 Task: Look for space in Loanda, Brazil from 1st July, 2023 to 3rd July, 2023 for 1 adult in price range Rs.5000 to Rs.15000. Place can be private room with 1  bedroom having 1 bed and 1 bathroom. Property type can be house, flat, guest house, hotel. Amenities needed are: wifi. Booking option can be shelf check-in. Required host language is Spanish.
Action: Mouse moved to (493, 113)
Screenshot: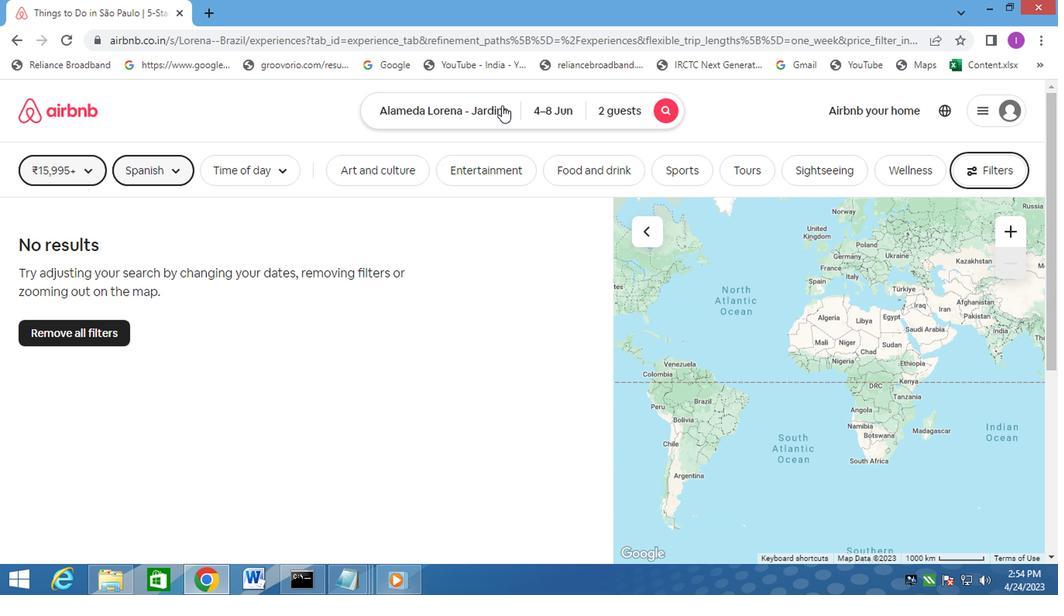 
Action: Mouse pressed left at (493, 113)
Screenshot: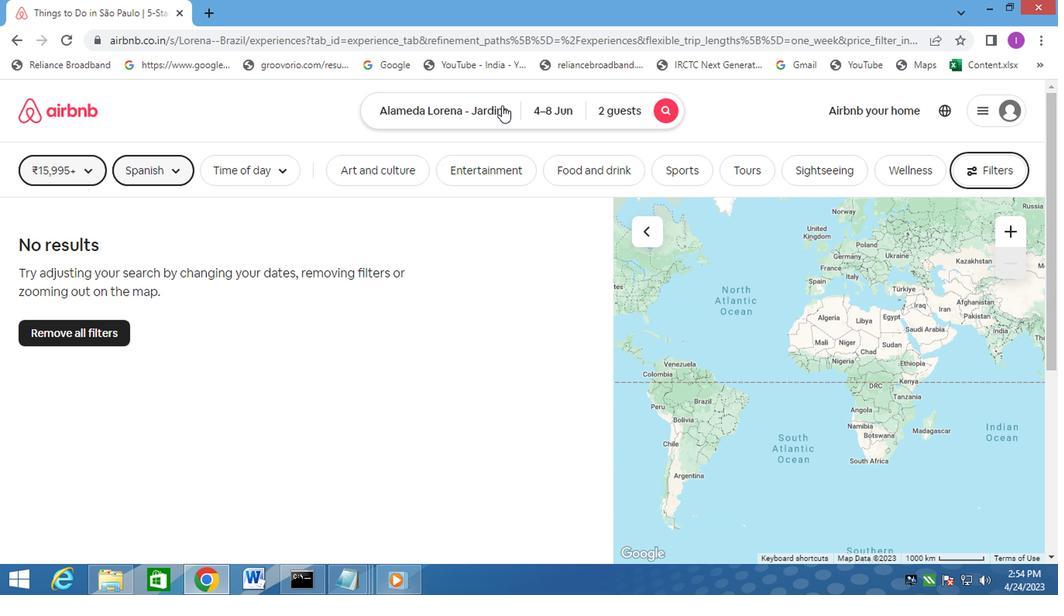 
Action: Mouse moved to (418, 166)
Screenshot: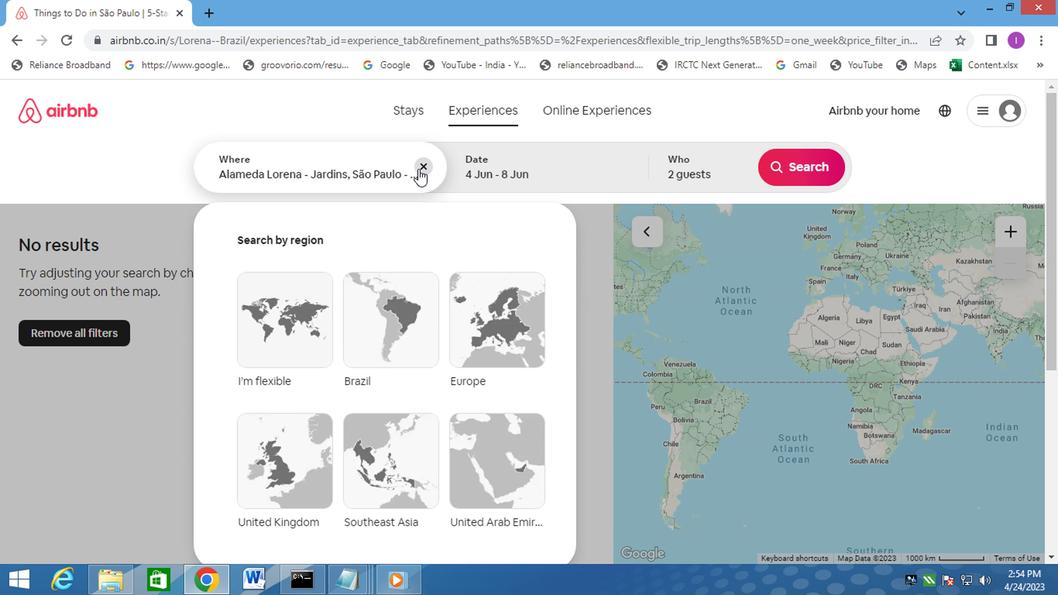 
Action: Mouse pressed left at (418, 166)
Screenshot: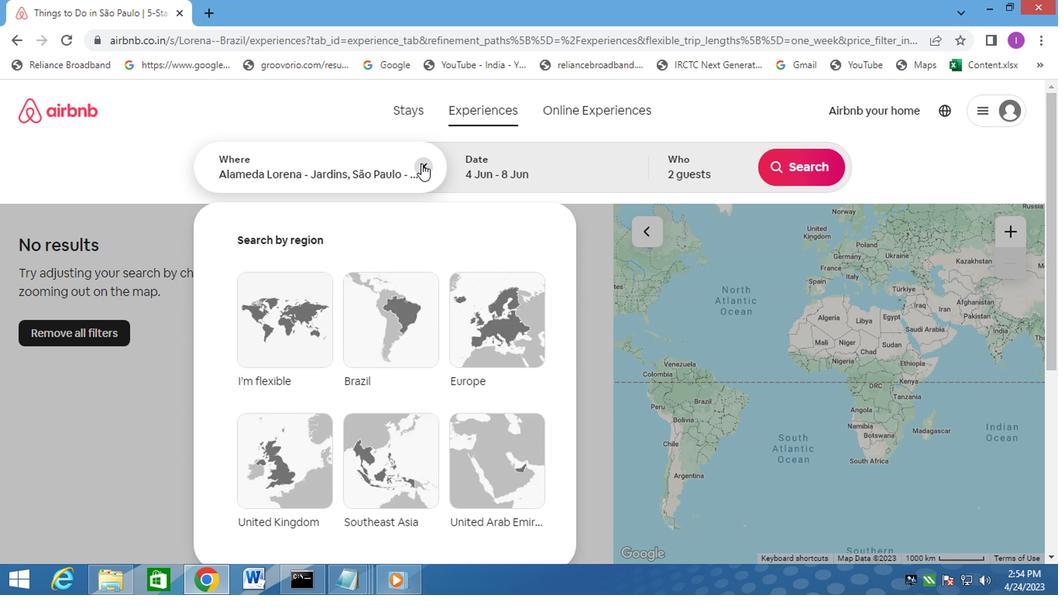 
Action: Mouse moved to (507, 134)
Screenshot: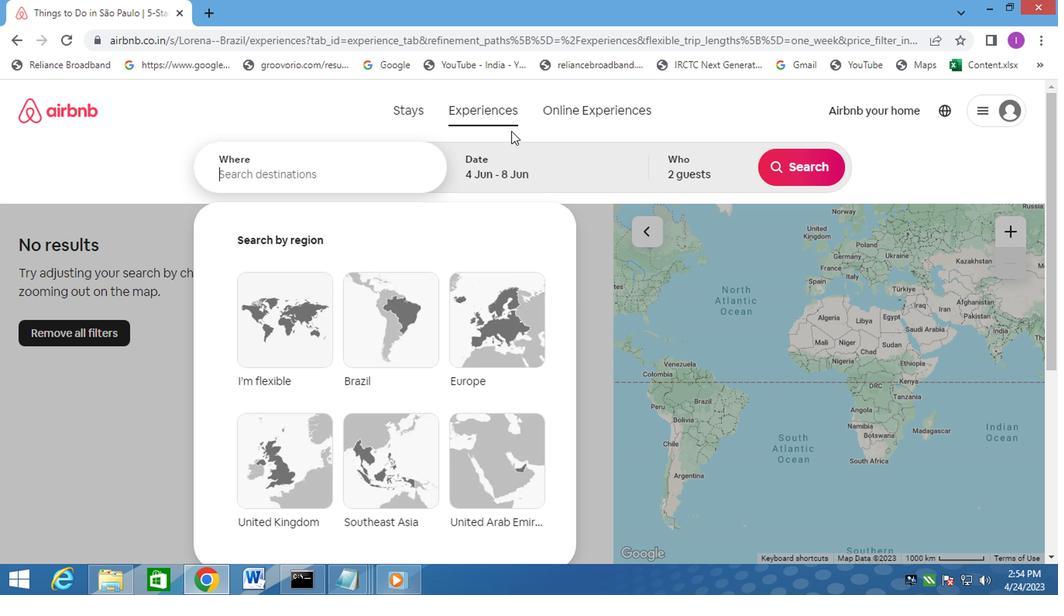 
Action: Key pressed <Key.shift>LOANDA
Screenshot: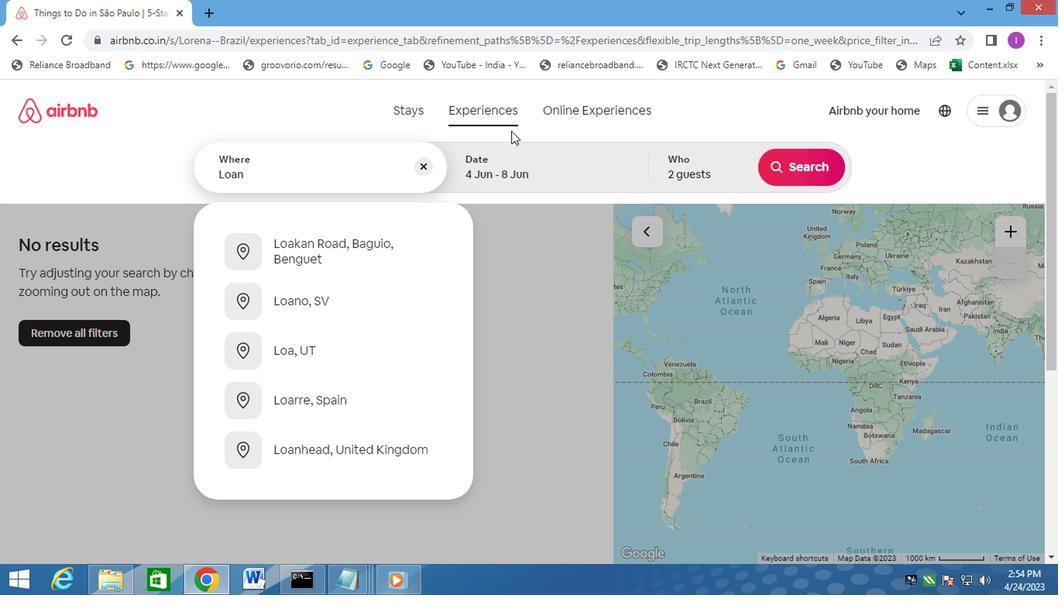 
Action: Mouse moved to (304, 174)
Screenshot: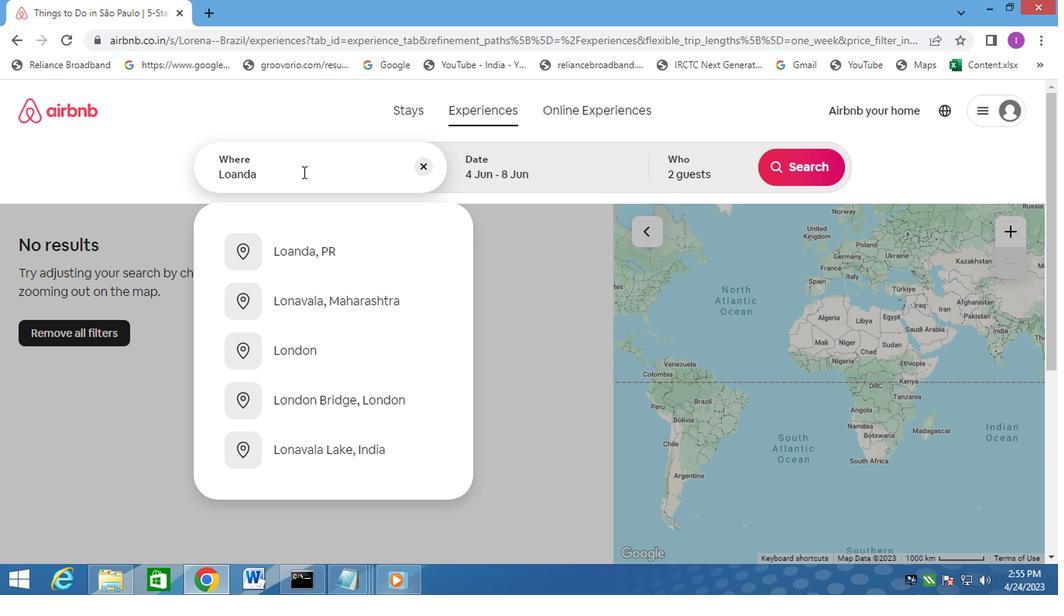 
Action: Key pressed ,BRAZIL
Screenshot: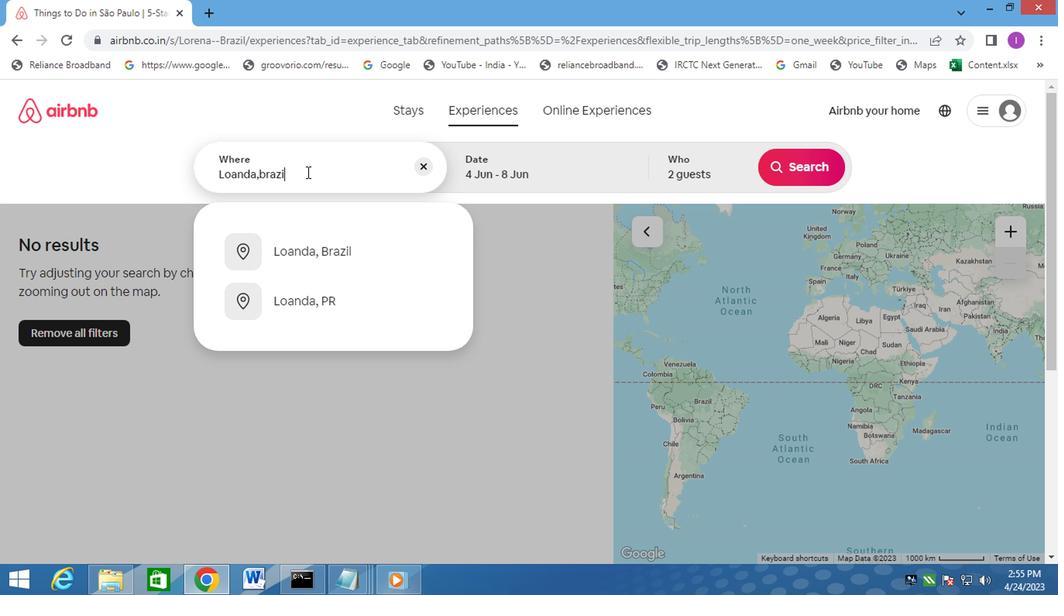 
Action: Mouse moved to (308, 254)
Screenshot: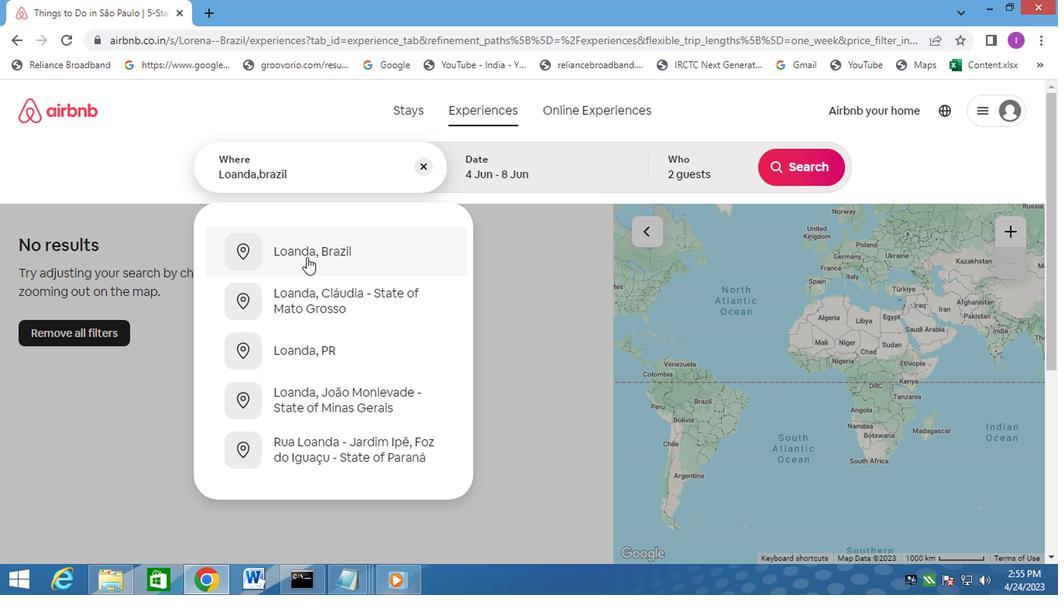 
Action: Mouse pressed left at (308, 254)
Screenshot: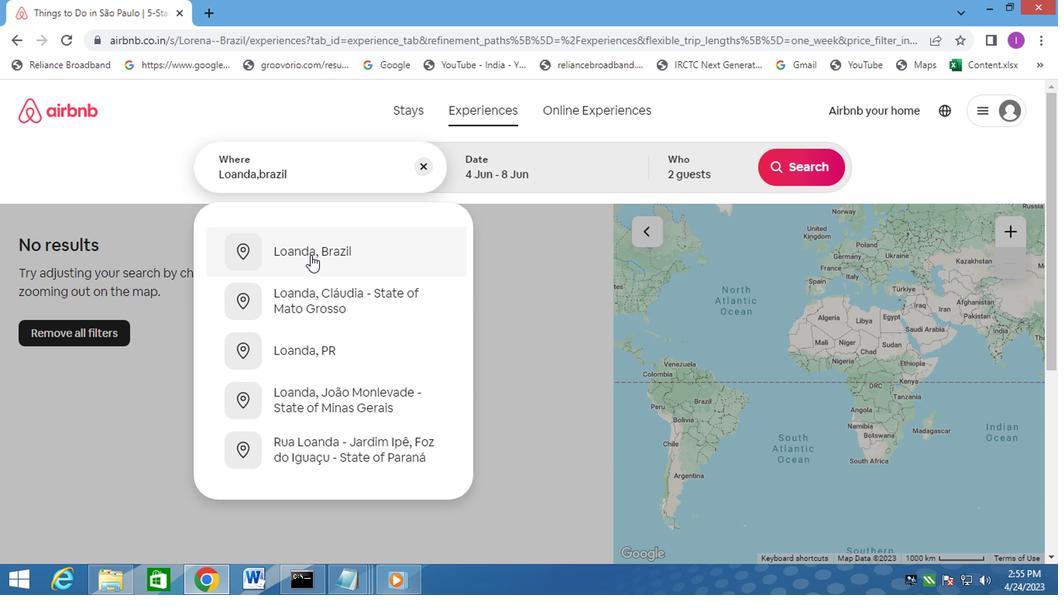 
Action: Mouse moved to (485, 164)
Screenshot: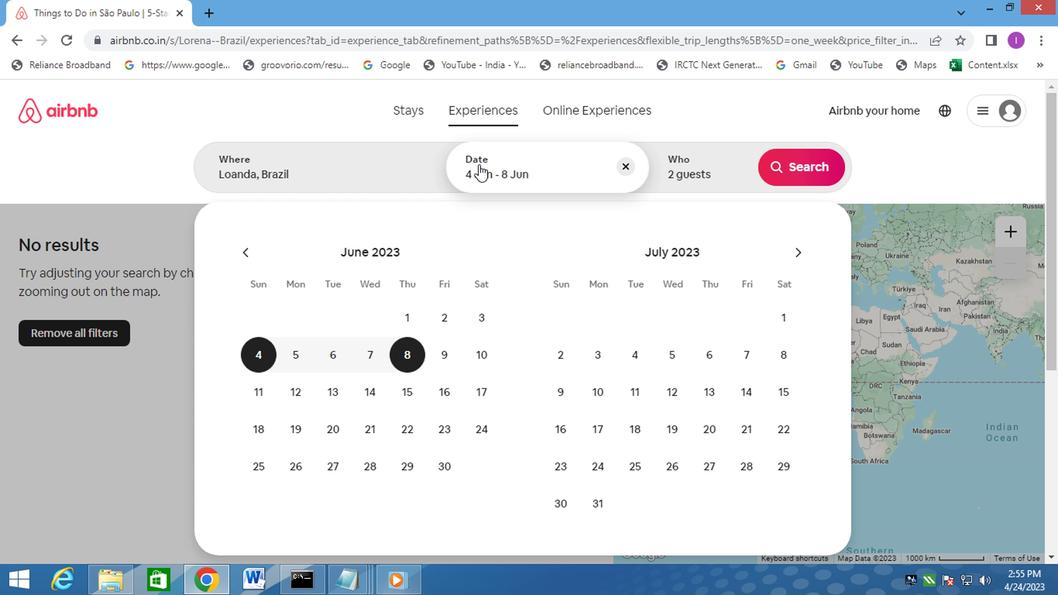 
Action: Mouse pressed left at (485, 164)
Screenshot: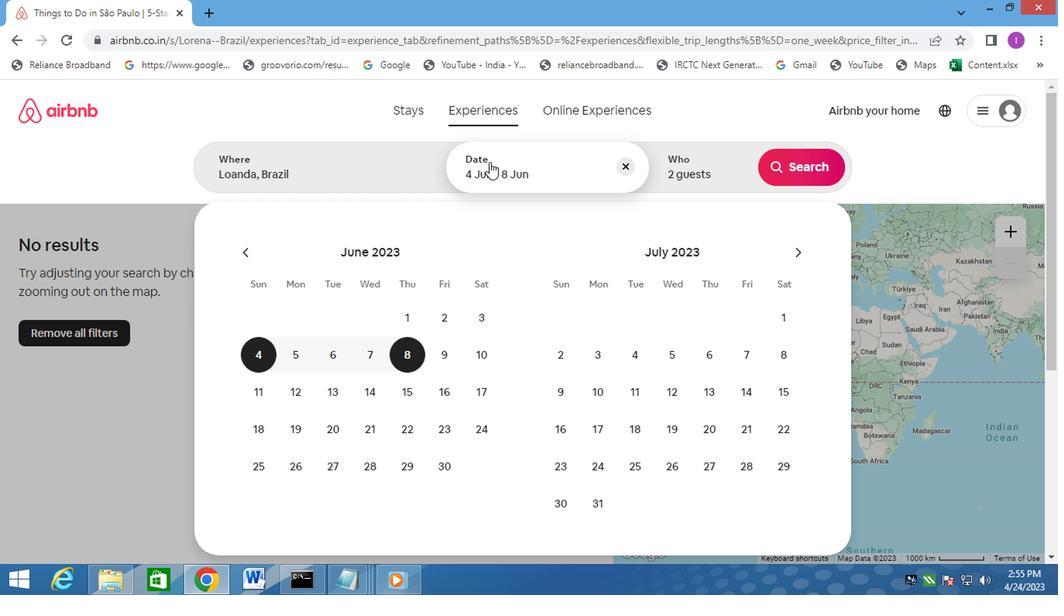 
Action: Mouse moved to (491, 172)
Screenshot: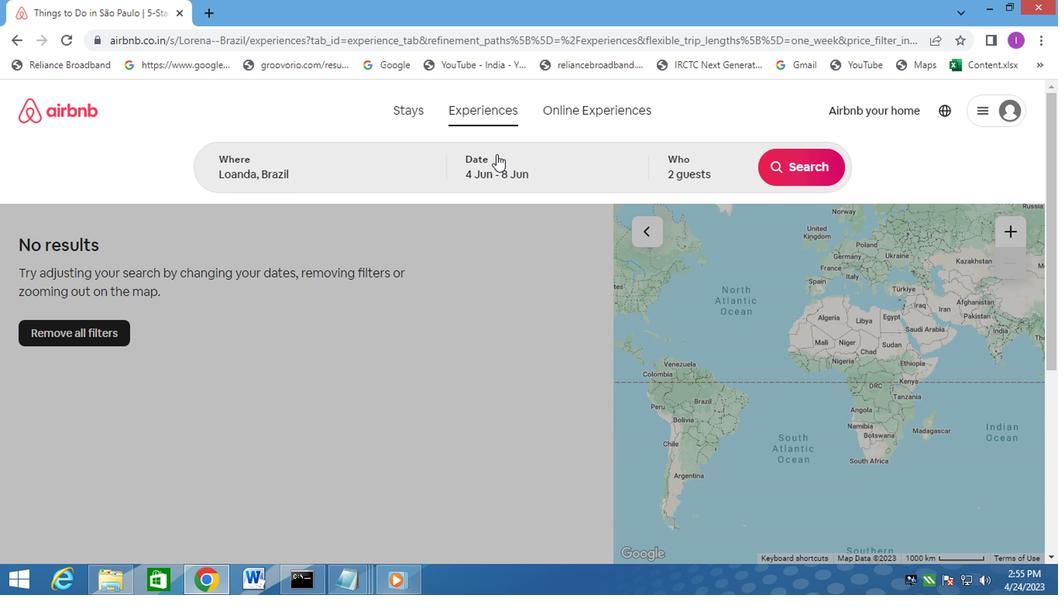 
Action: Mouse pressed left at (491, 172)
Screenshot: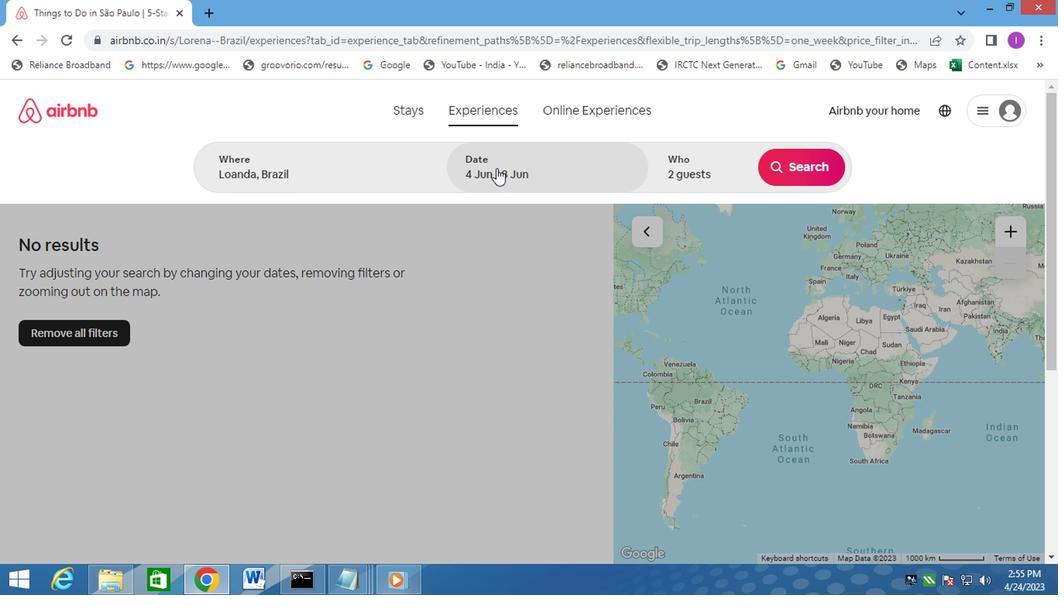 
Action: Mouse moved to (776, 314)
Screenshot: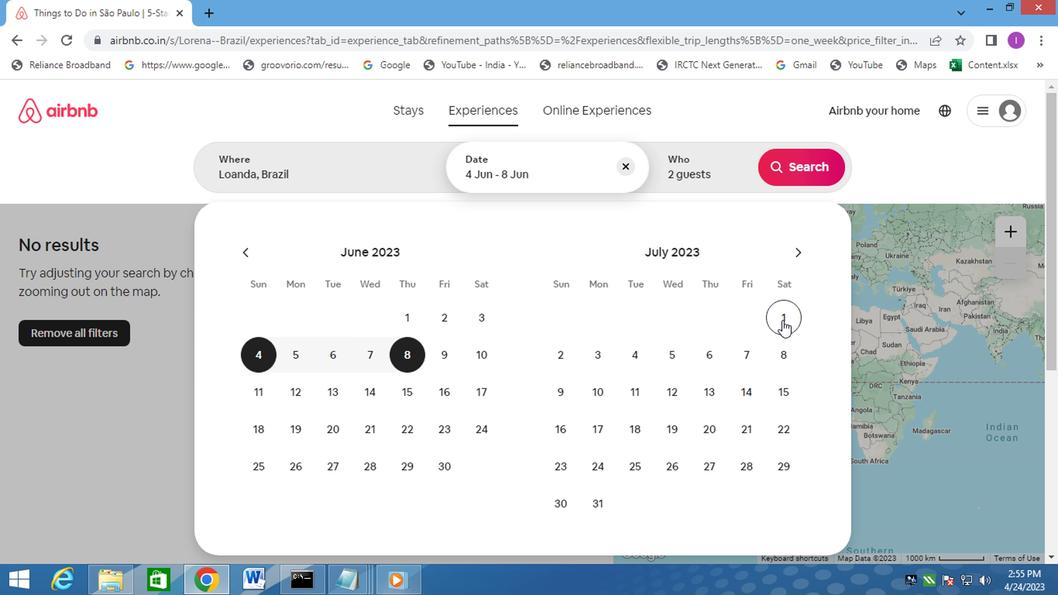 
Action: Mouse pressed left at (776, 314)
Screenshot: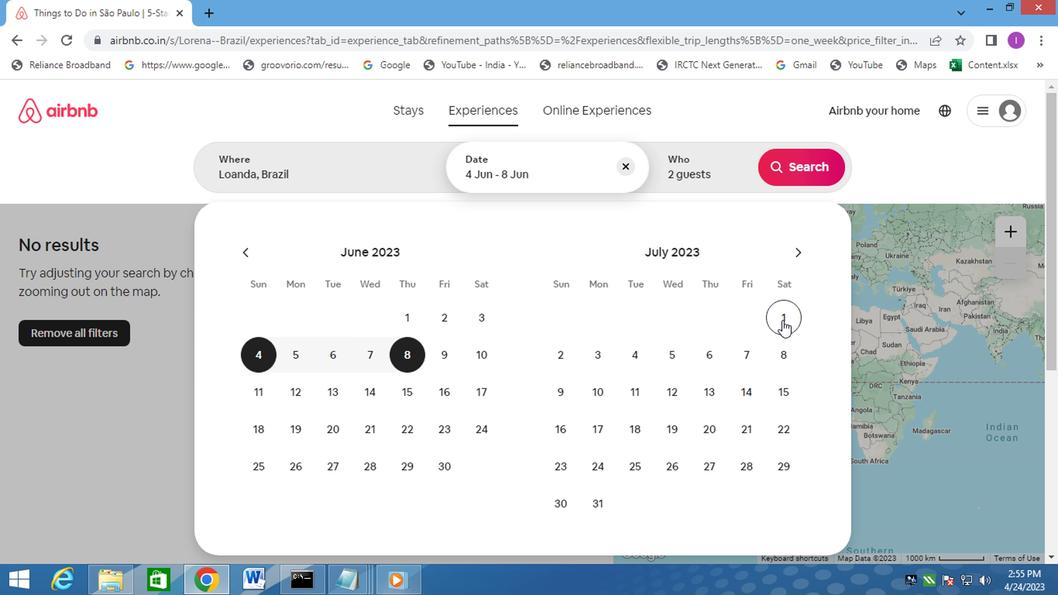 
Action: Mouse moved to (602, 357)
Screenshot: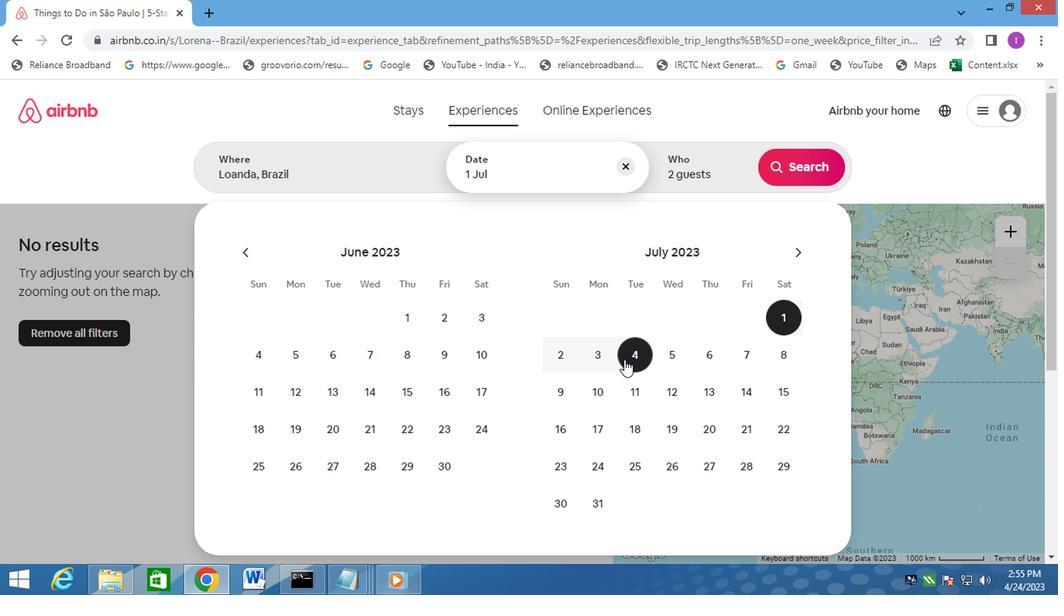 
Action: Mouse pressed left at (602, 357)
Screenshot: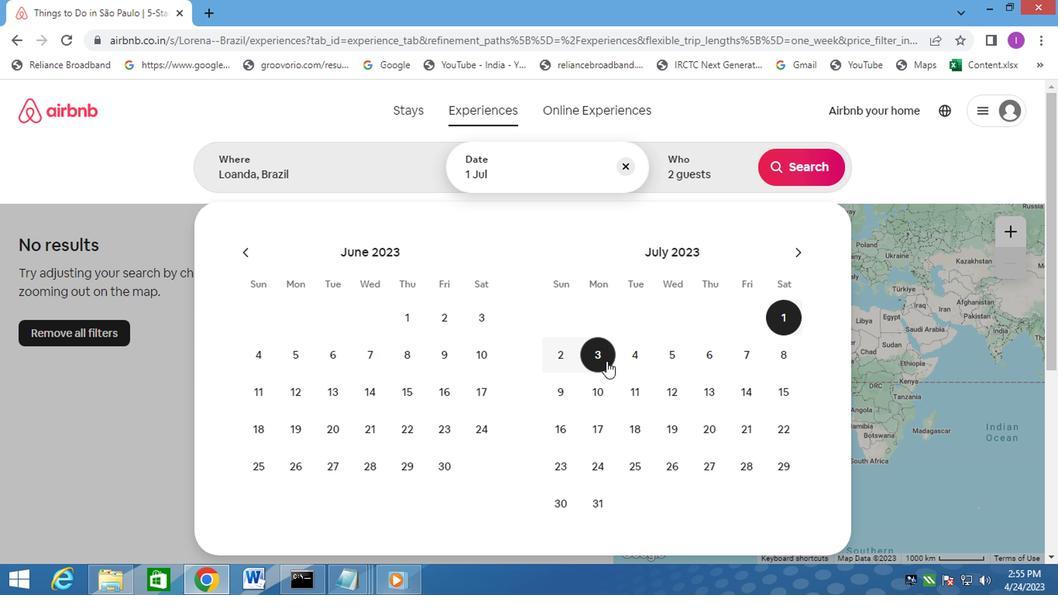 
Action: Mouse moved to (684, 171)
Screenshot: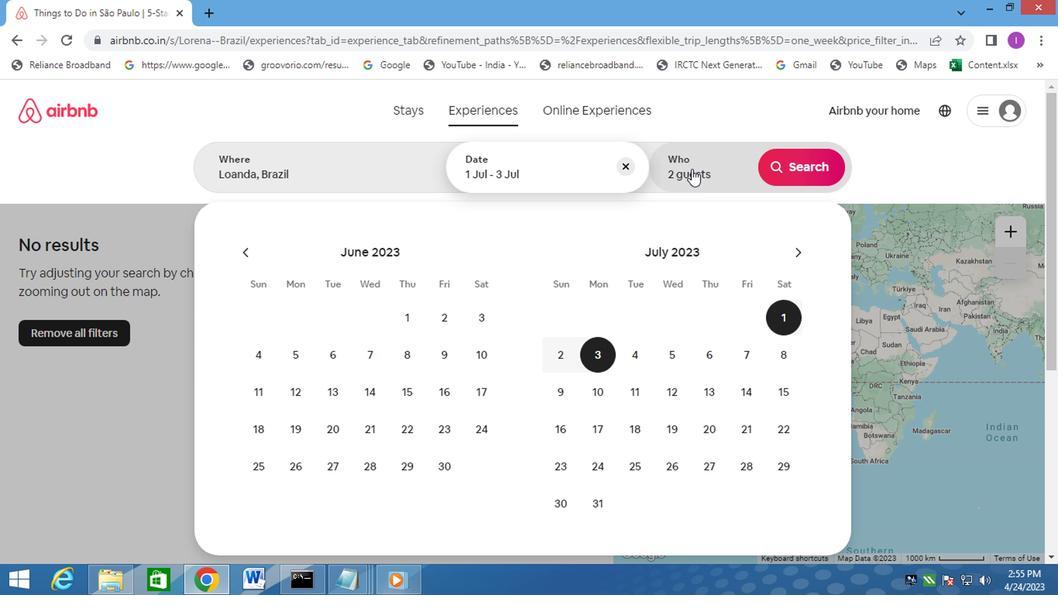 
Action: Mouse pressed left at (684, 171)
Screenshot: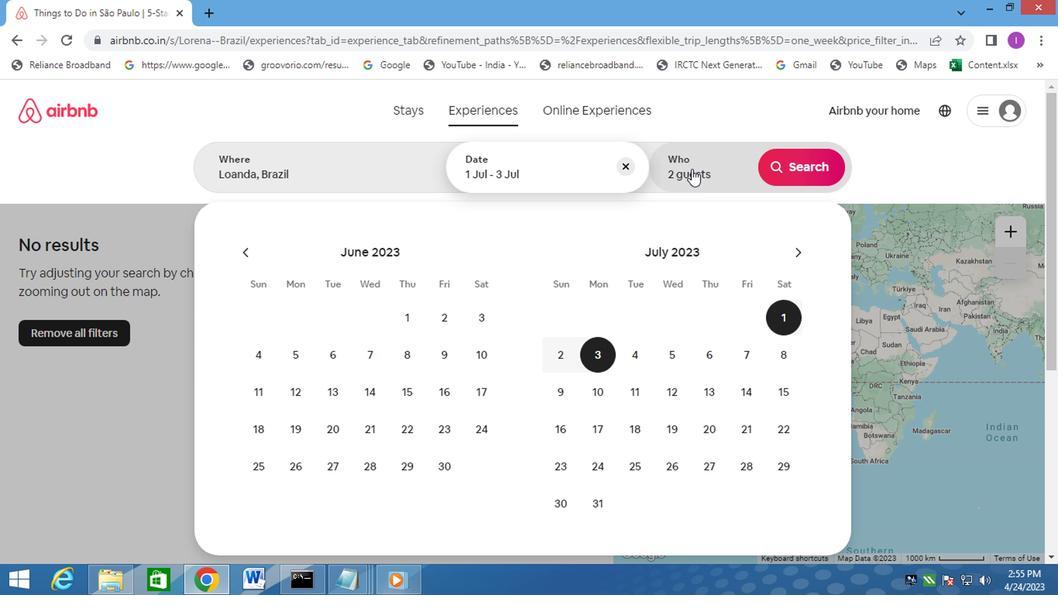 
Action: Mouse moved to (751, 253)
Screenshot: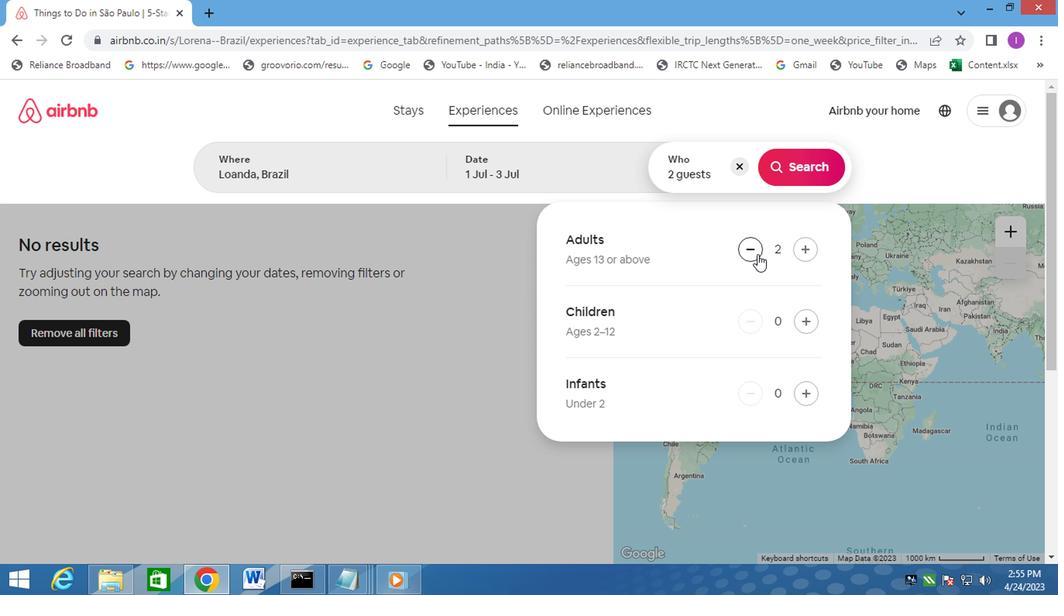 
Action: Mouse pressed left at (751, 253)
Screenshot: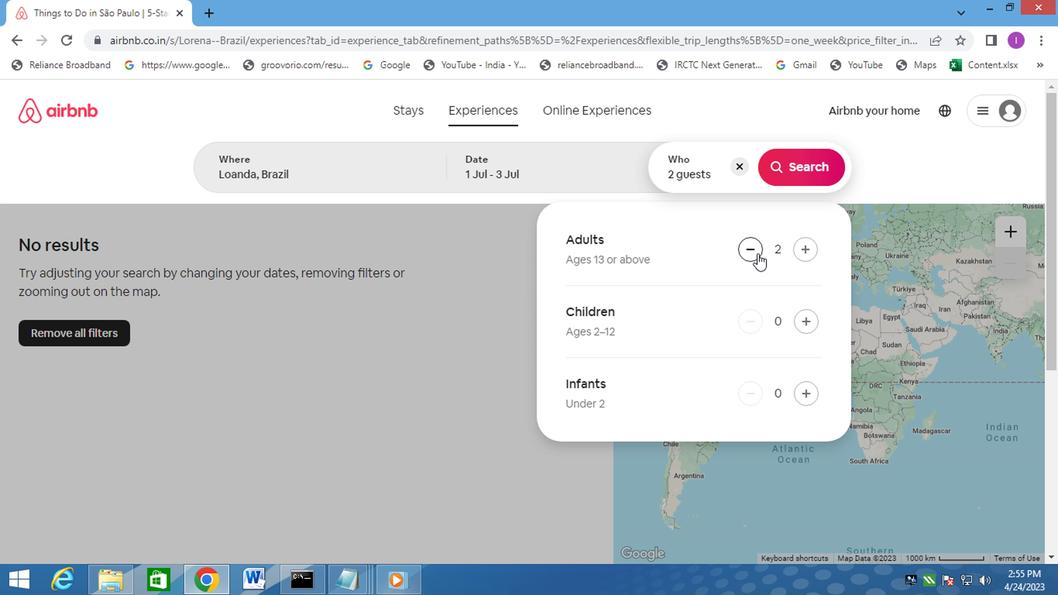 
Action: Mouse moved to (823, 168)
Screenshot: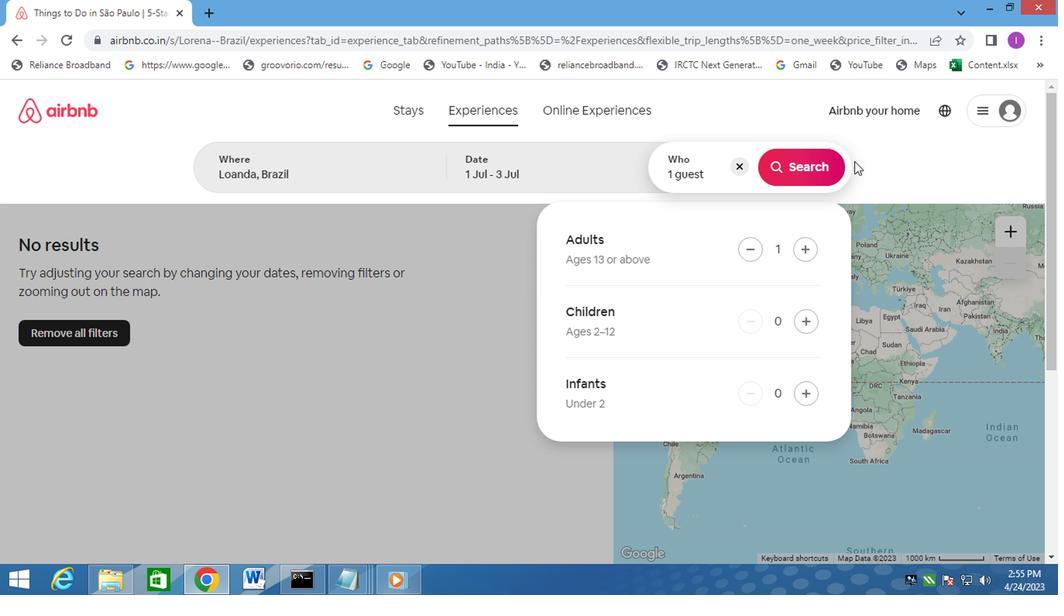 
Action: Mouse pressed left at (823, 168)
Screenshot: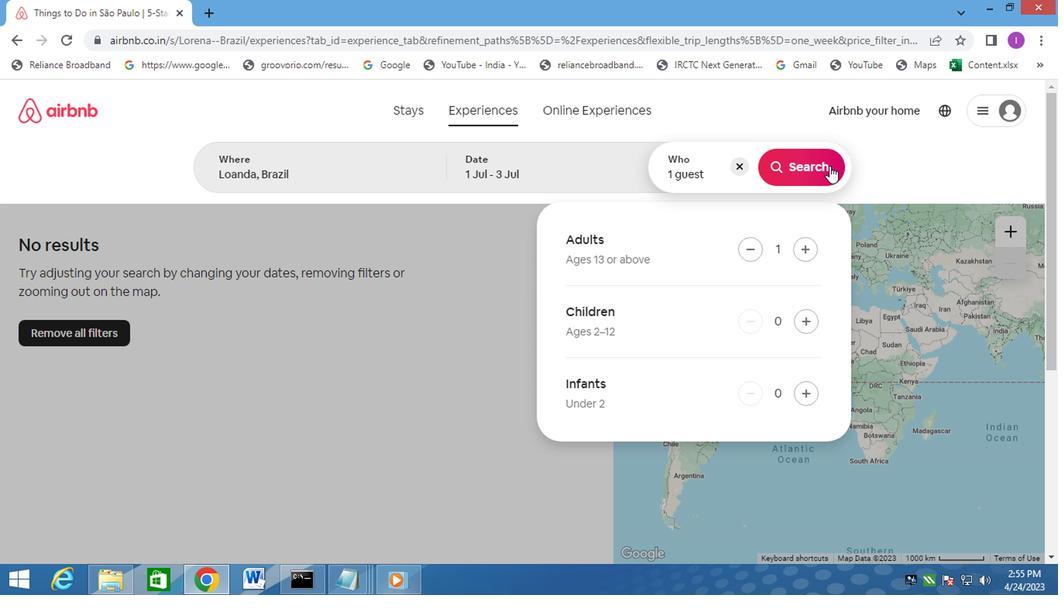 
Action: Mouse moved to (973, 178)
Screenshot: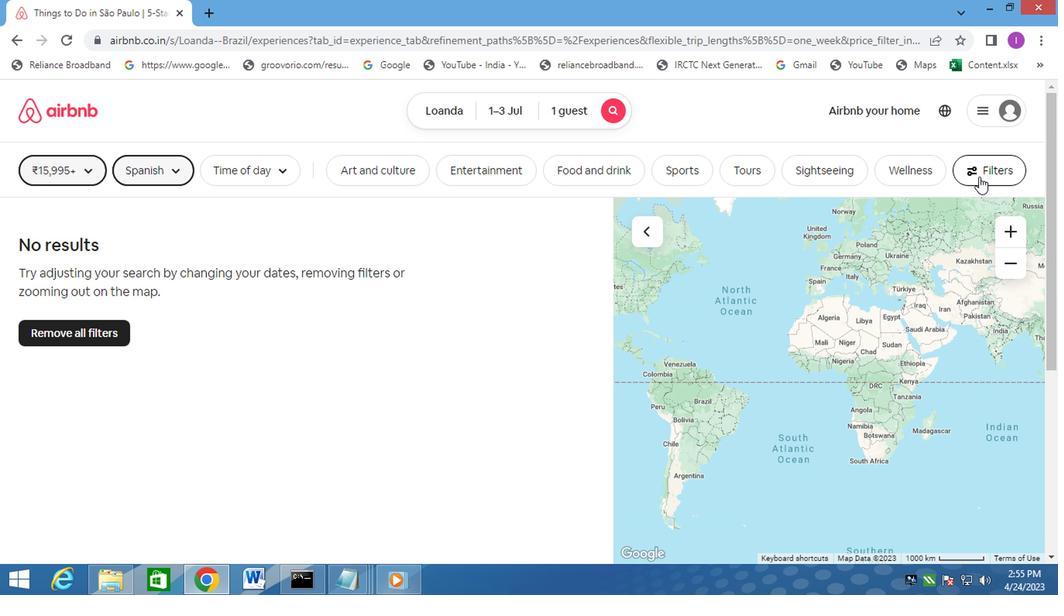 
Action: Mouse pressed left at (973, 178)
Screenshot: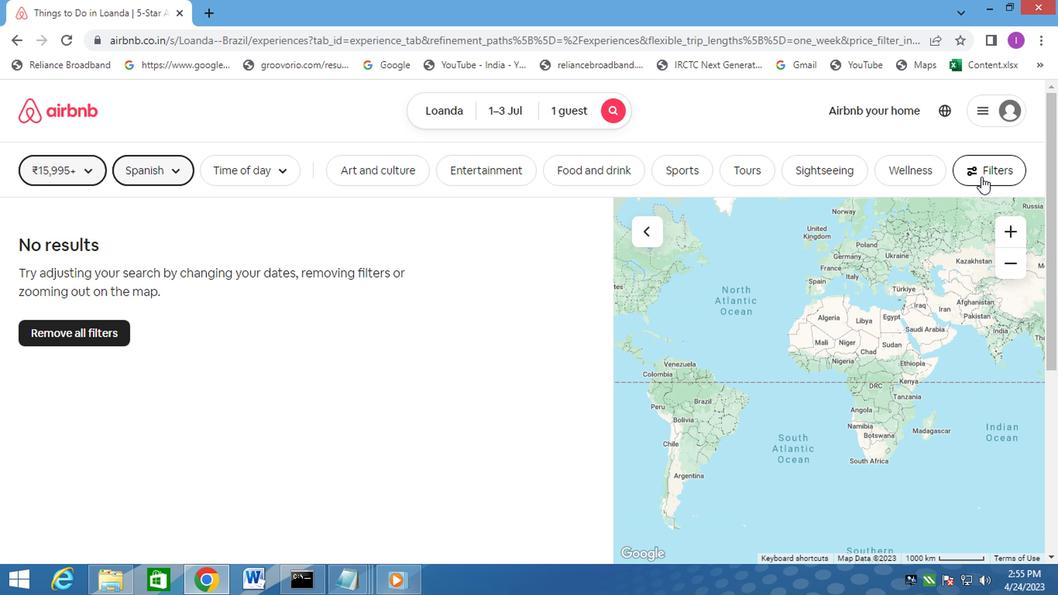 
Action: Mouse moved to (556, 411)
Screenshot: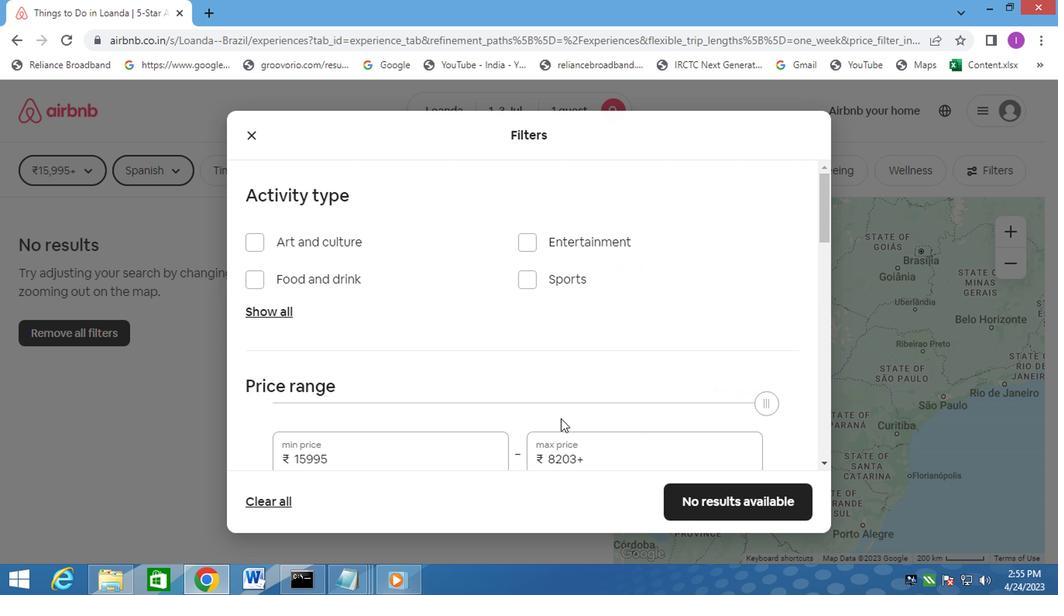 
Action: Mouse scrolled (556, 411) with delta (0, 0)
Screenshot: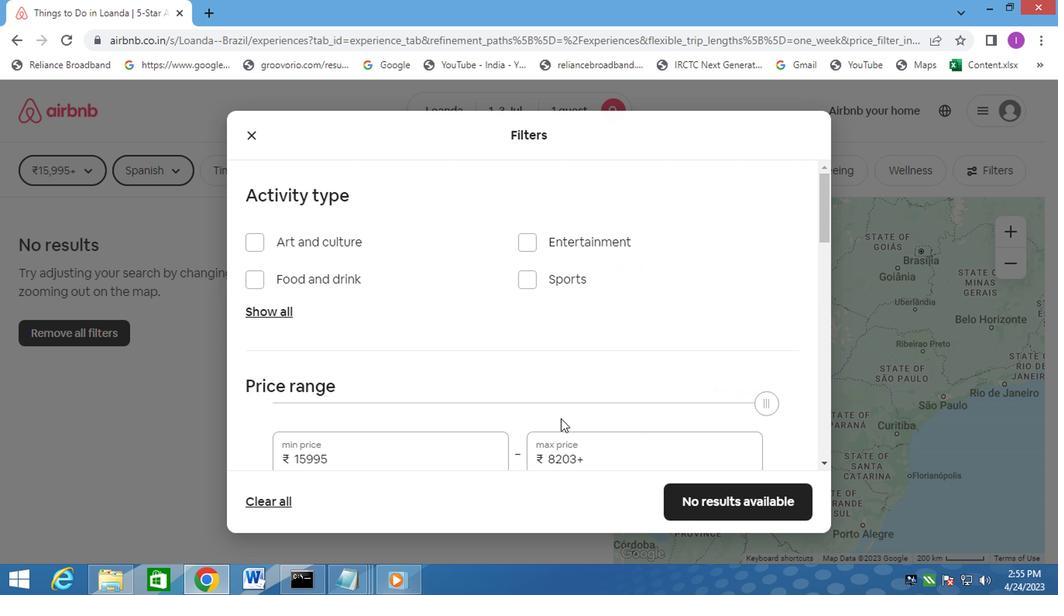 
Action: Mouse moved to (372, 380)
Screenshot: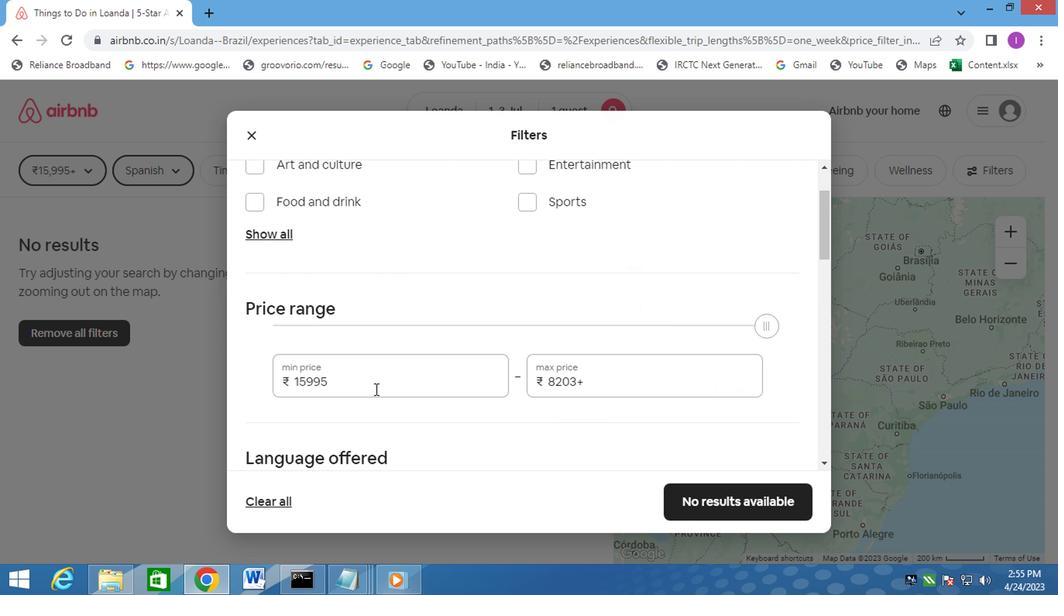 
Action: Mouse pressed left at (372, 380)
Screenshot: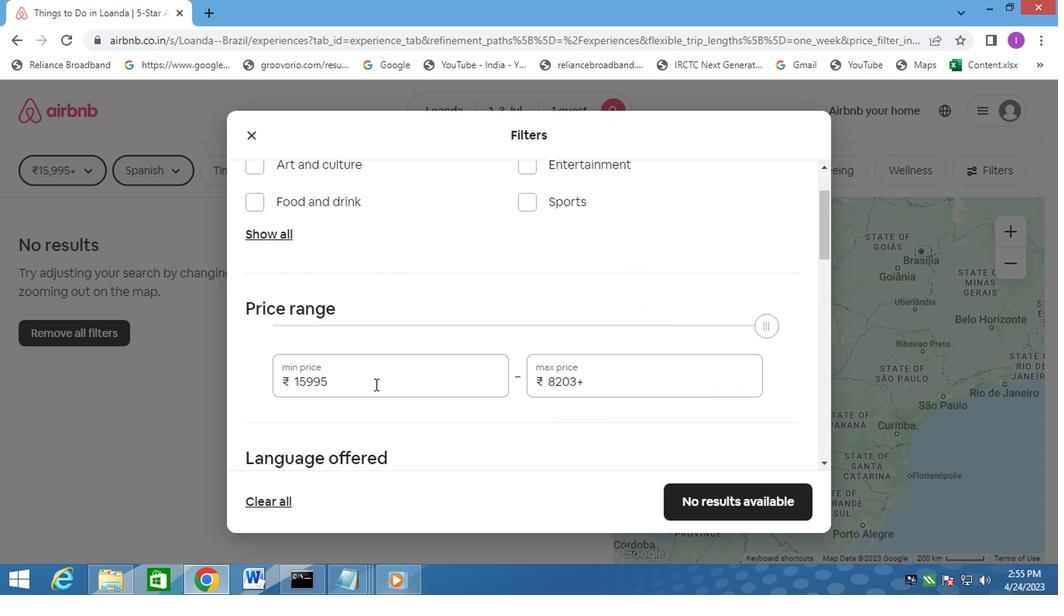 
Action: Mouse moved to (292, 380)
Screenshot: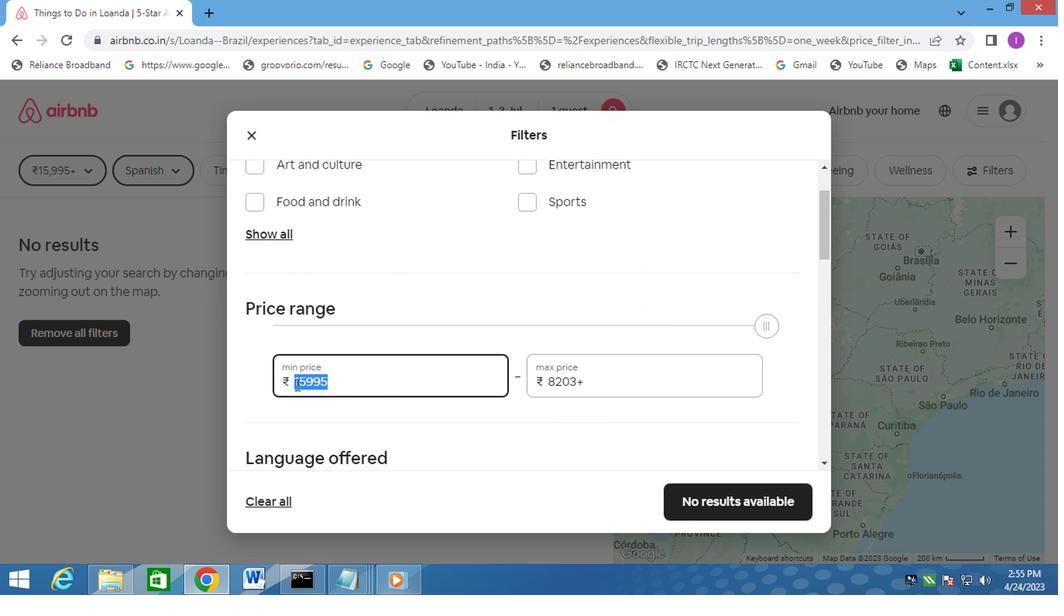 
Action: Mouse pressed left at (292, 380)
Screenshot: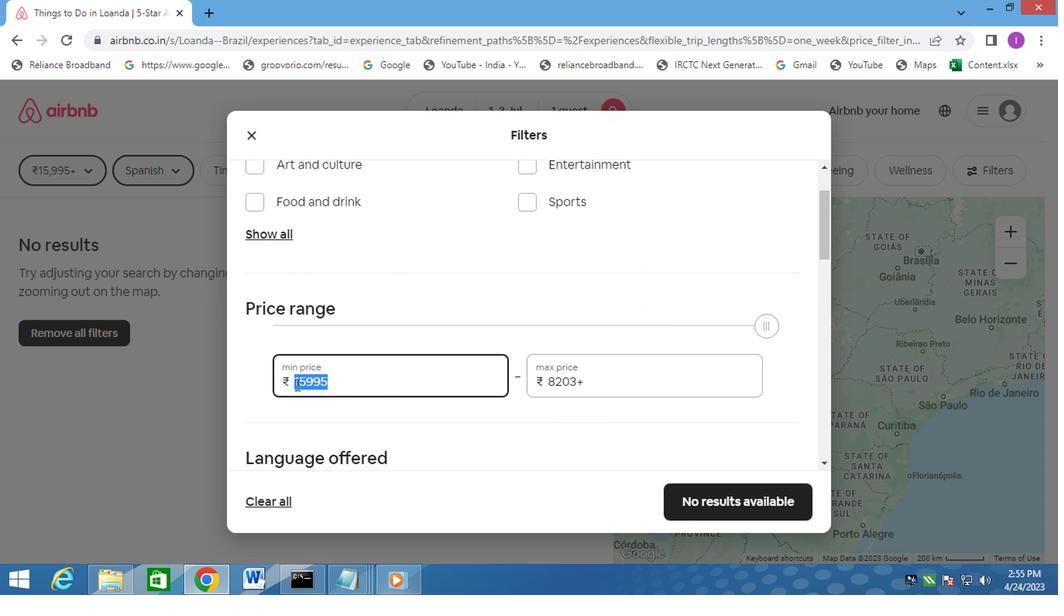 
Action: Mouse moved to (429, 383)
Screenshot: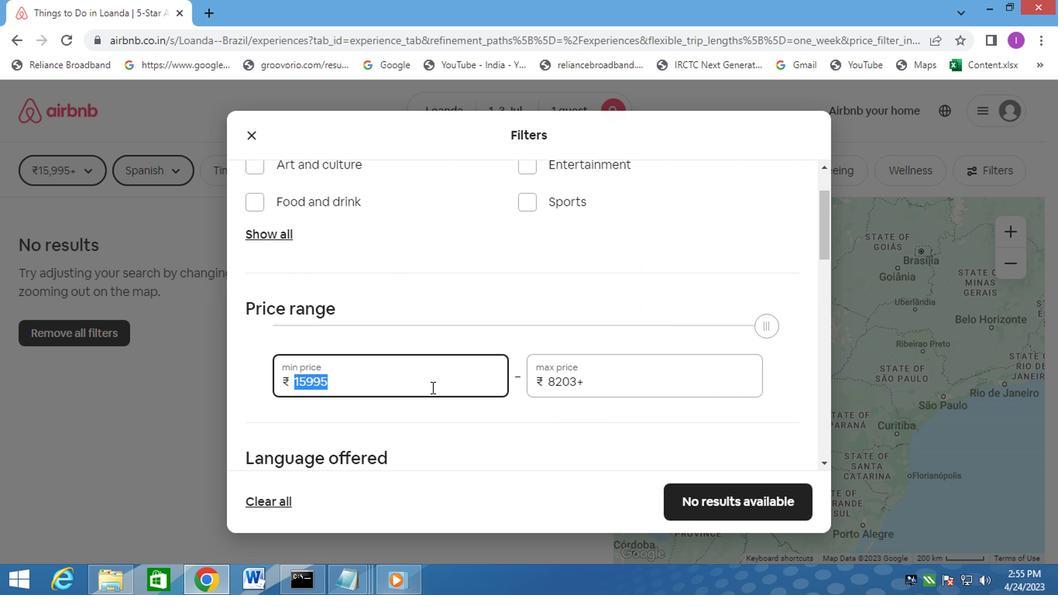 
Action: Key pressed 5000
Screenshot: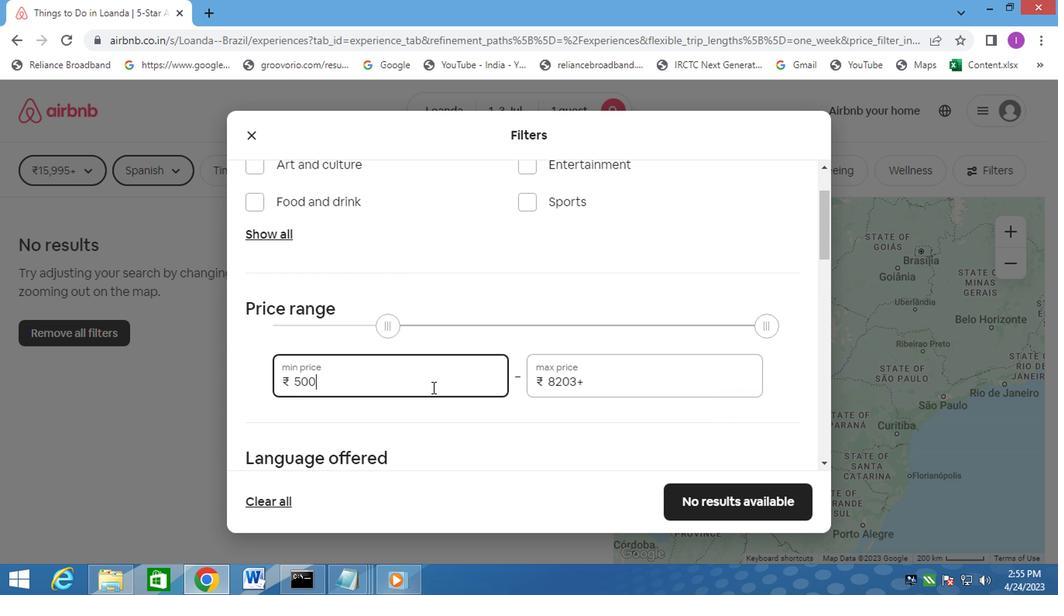 
Action: Mouse moved to (587, 374)
Screenshot: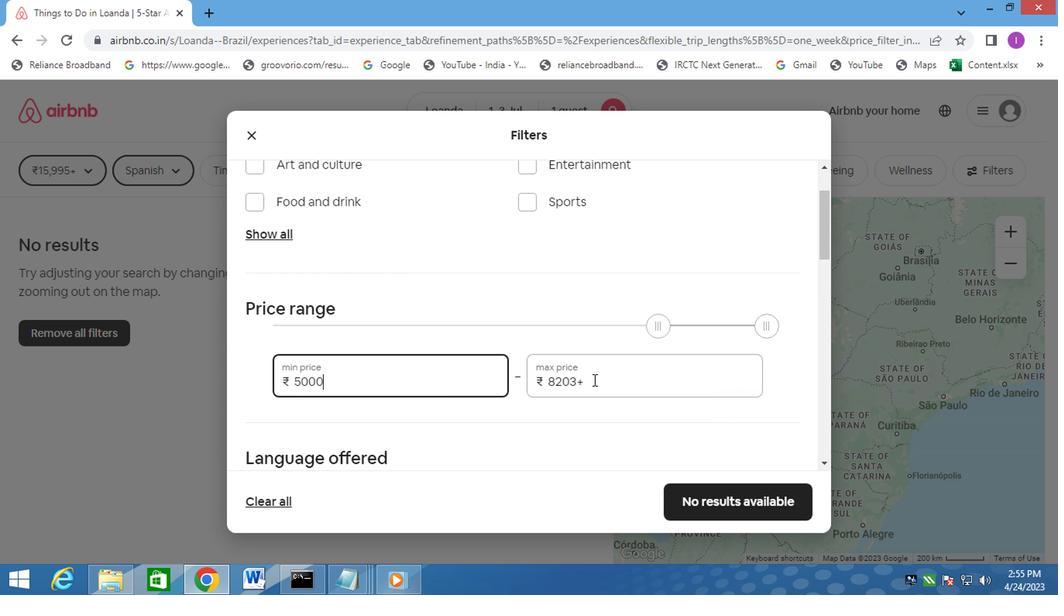 
Action: Mouse pressed left at (587, 374)
Screenshot: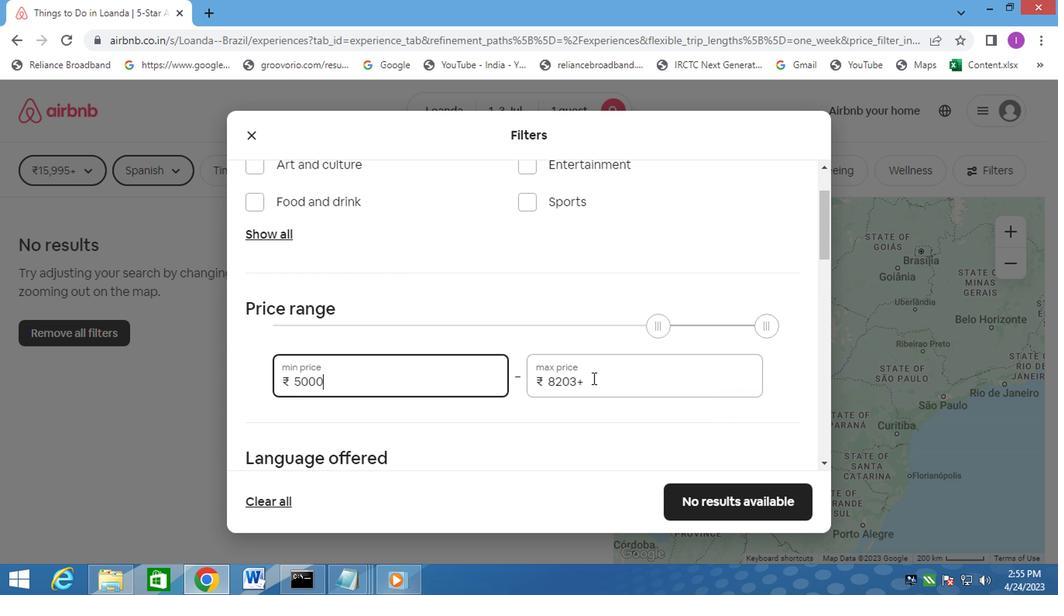 
Action: Mouse moved to (560, 373)
Screenshot: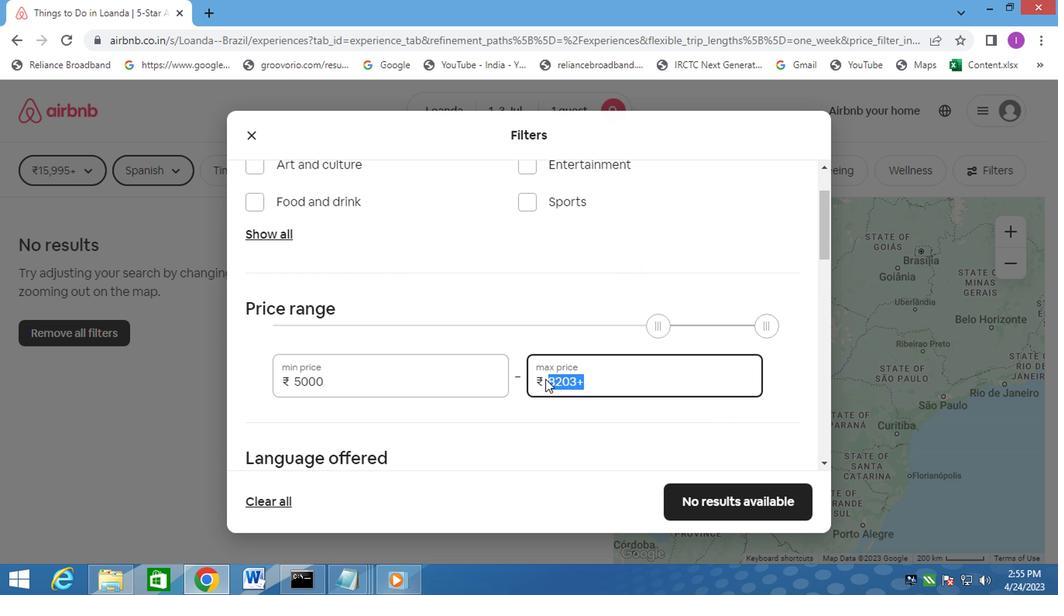 
Action: Key pressed 15000
Screenshot: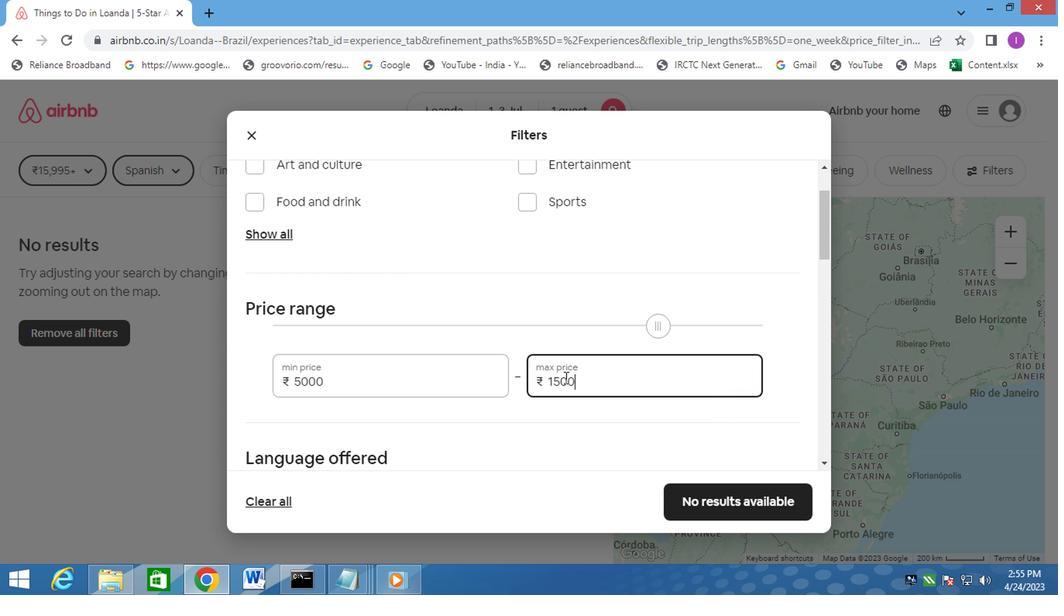 
Action: Mouse moved to (602, 355)
Screenshot: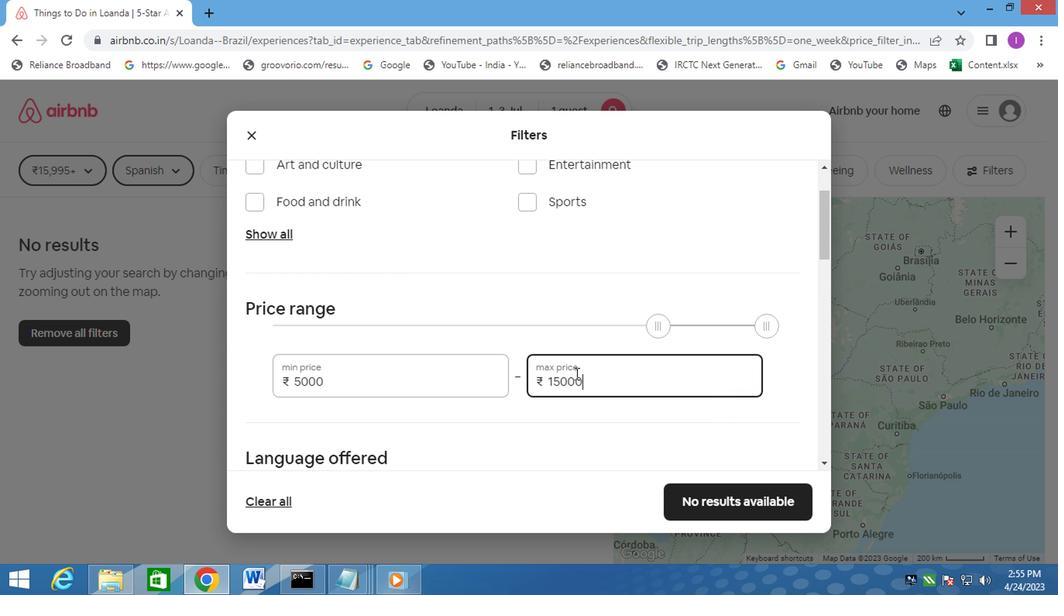 
Action: Mouse scrolled (602, 354) with delta (0, -1)
Screenshot: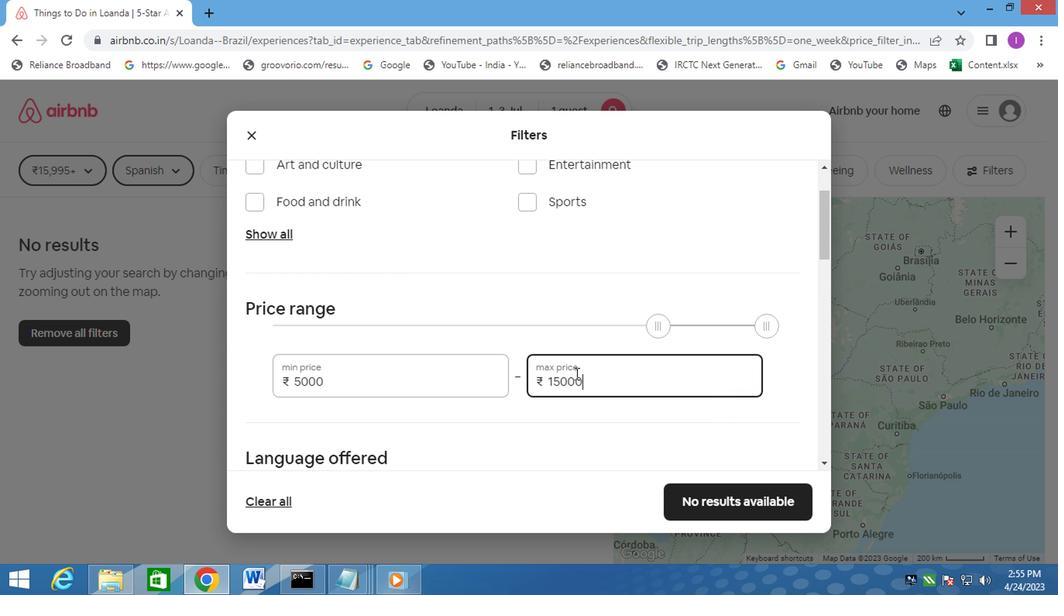 
Action: Mouse moved to (648, 352)
Screenshot: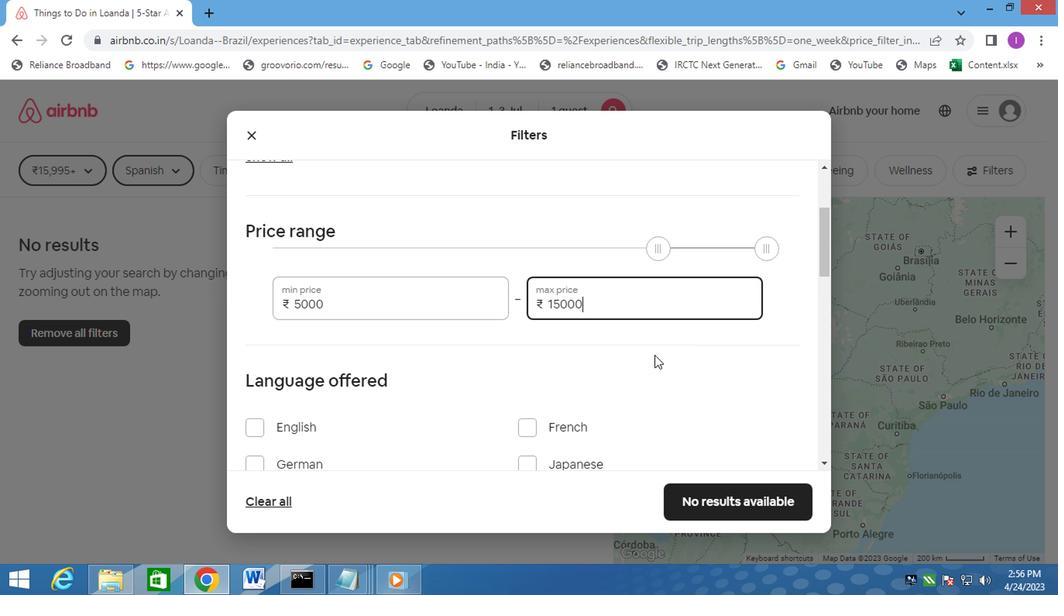 
Action: Mouse scrolled (648, 351) with delta (0, 0)
Screenshot: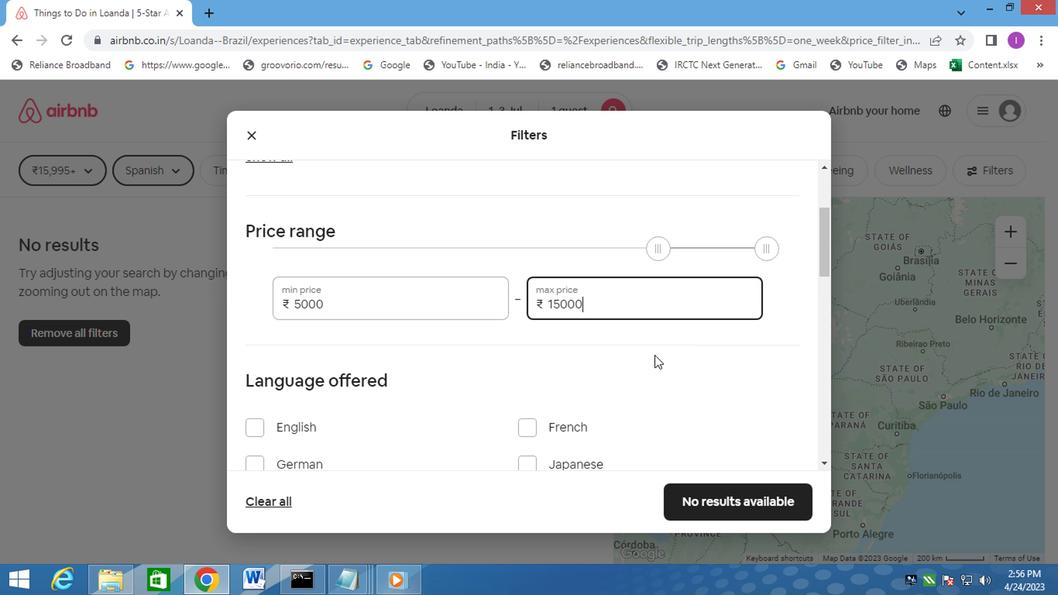 
Action: Mouse scrolled (648, 351) with delta (0, 0)
Screenshot: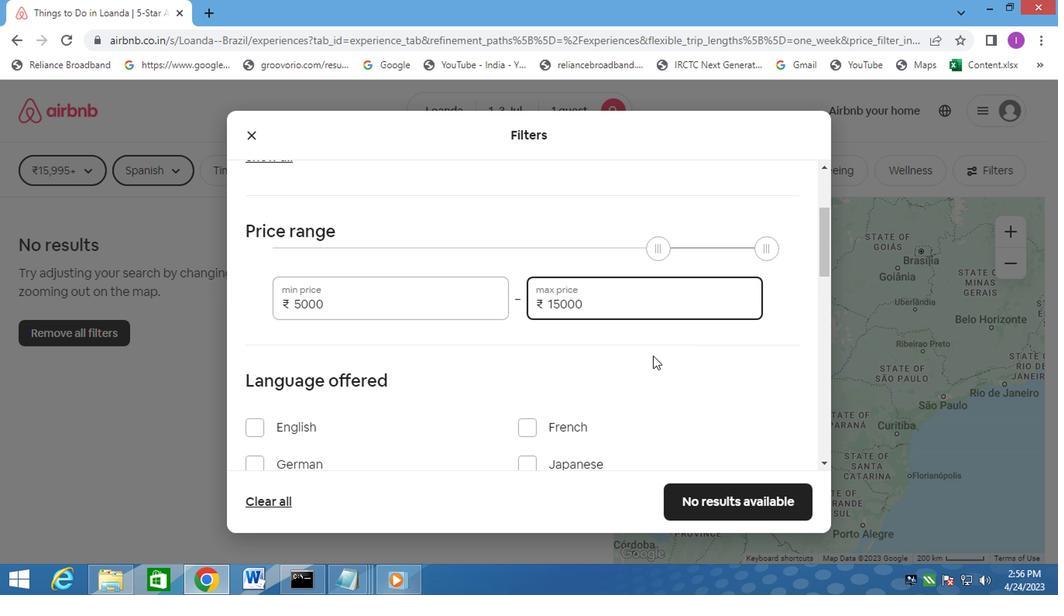 
Action: Mouse moved to (655, 360)
Screenshot: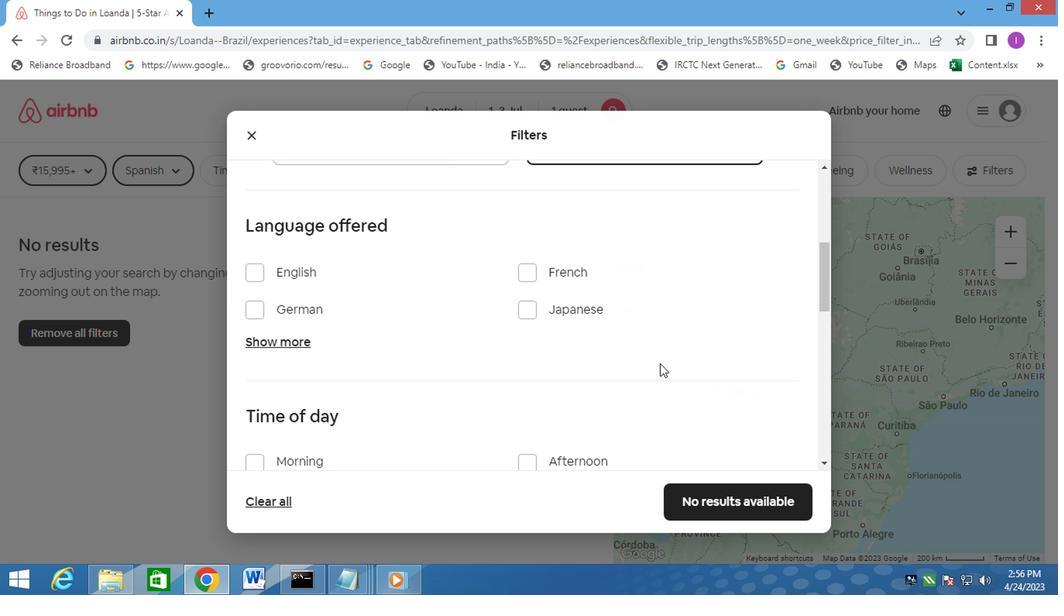 
Action: Mouse scrolled (655, 360) with delta (0, 0)
Screenshot: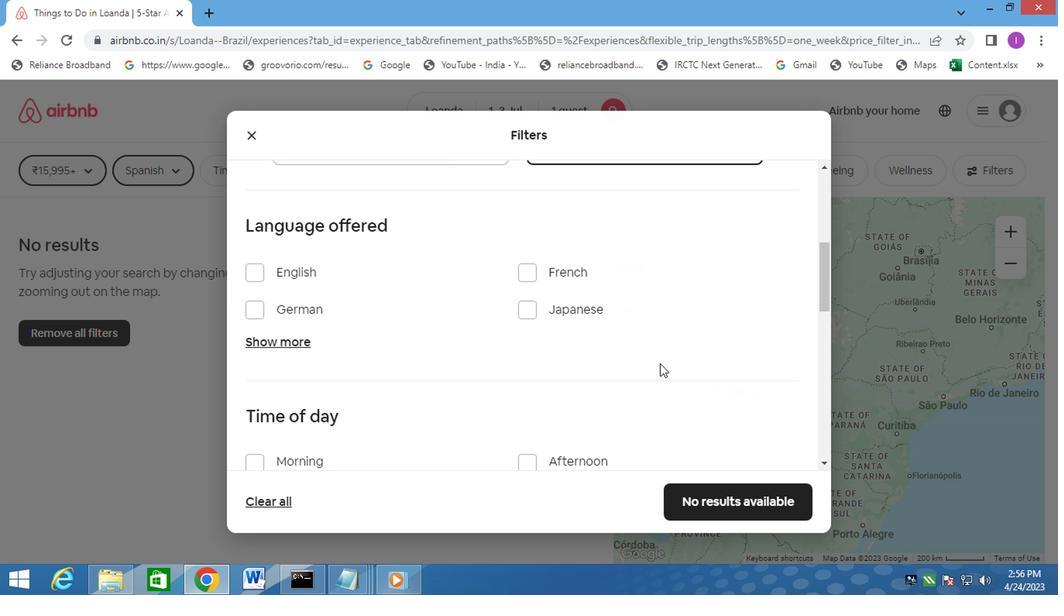 
Action: Mouse moved to (657, 366)
Screenshot: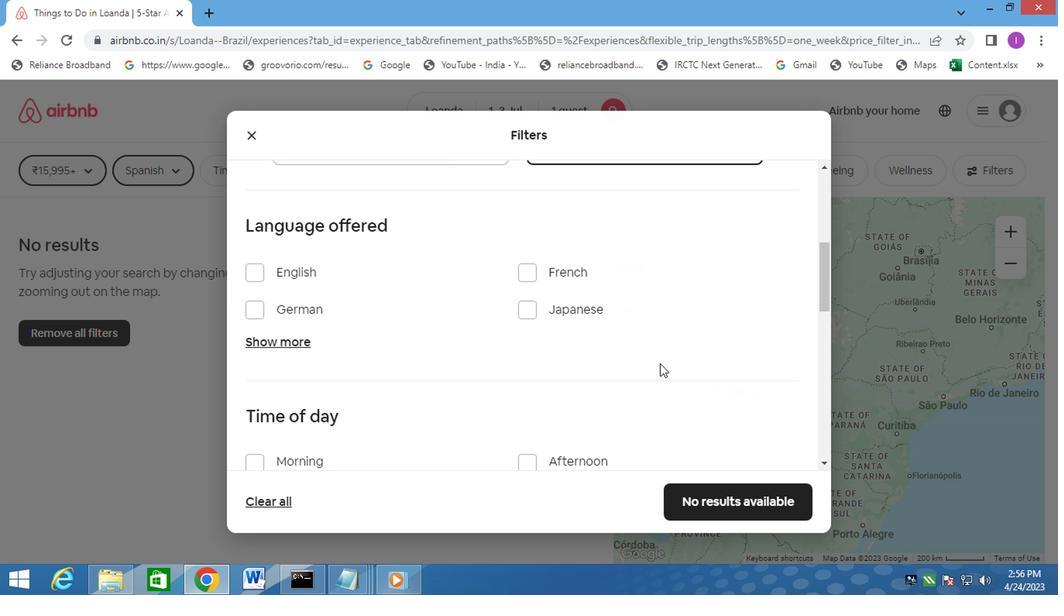 
Action: Mouse scrolled (657, 365) with delta (0, 0)
Screenshot: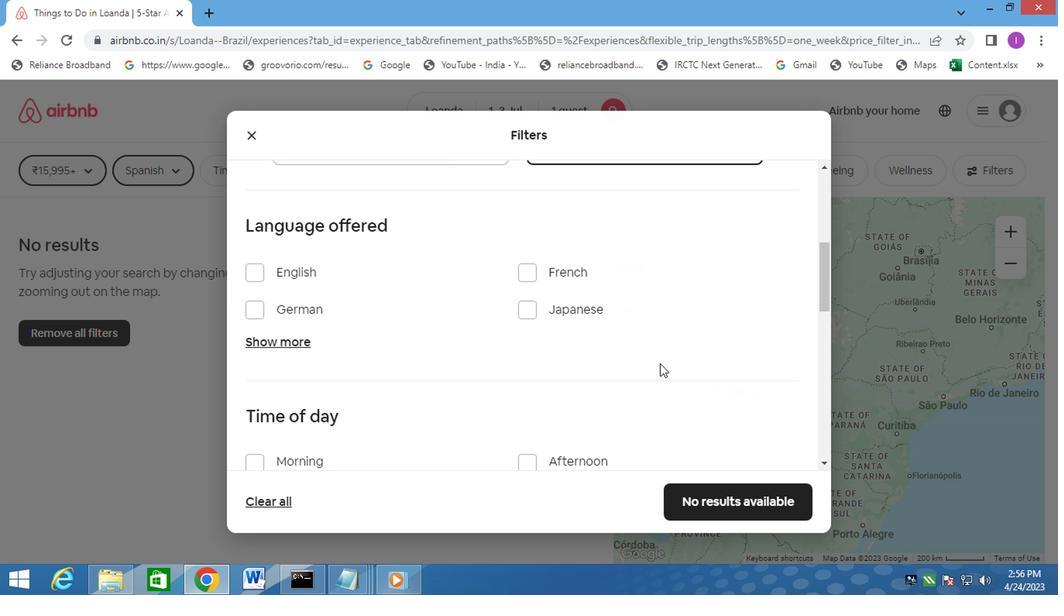 
Action: Mouse moved to (657, 366)
Screenshot: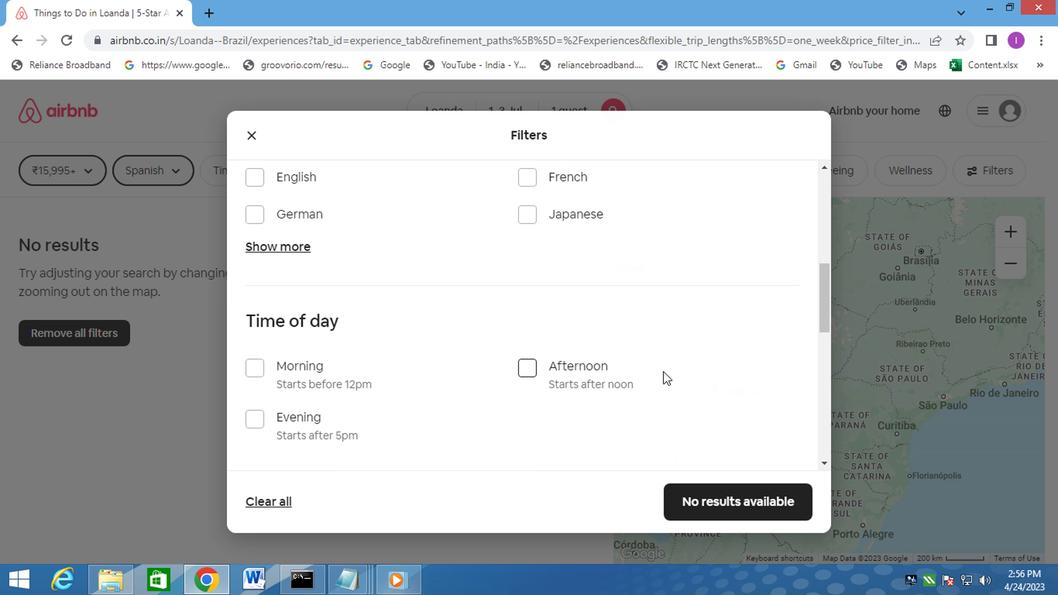 
Action: Mouse scrolled (657, 365) with delta (0, 0)
Screenshot: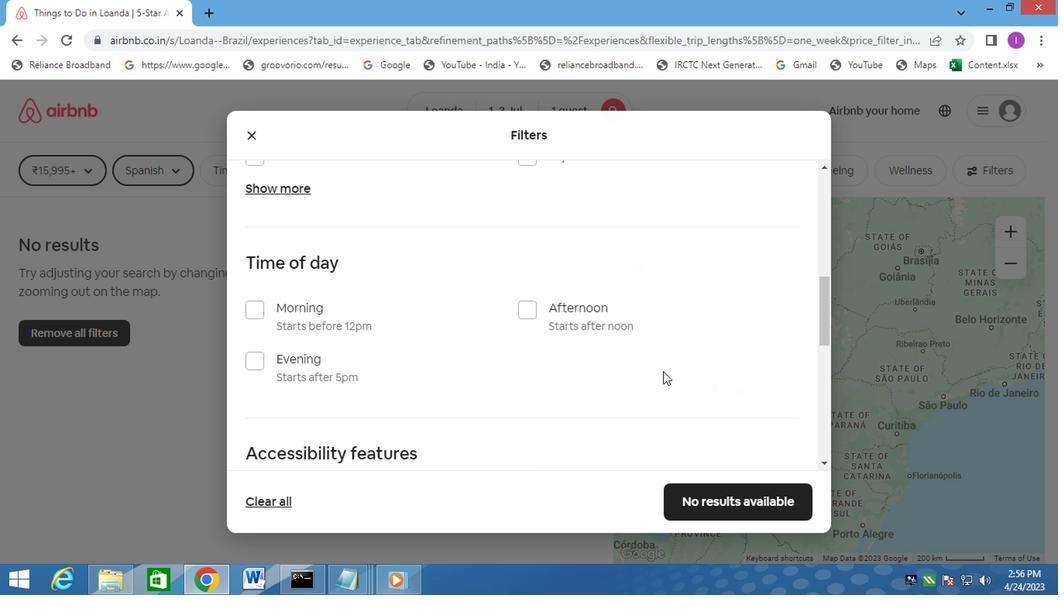 
Action: Mouse scrolled (657, 365) with delta (0, 0)
Screenshot: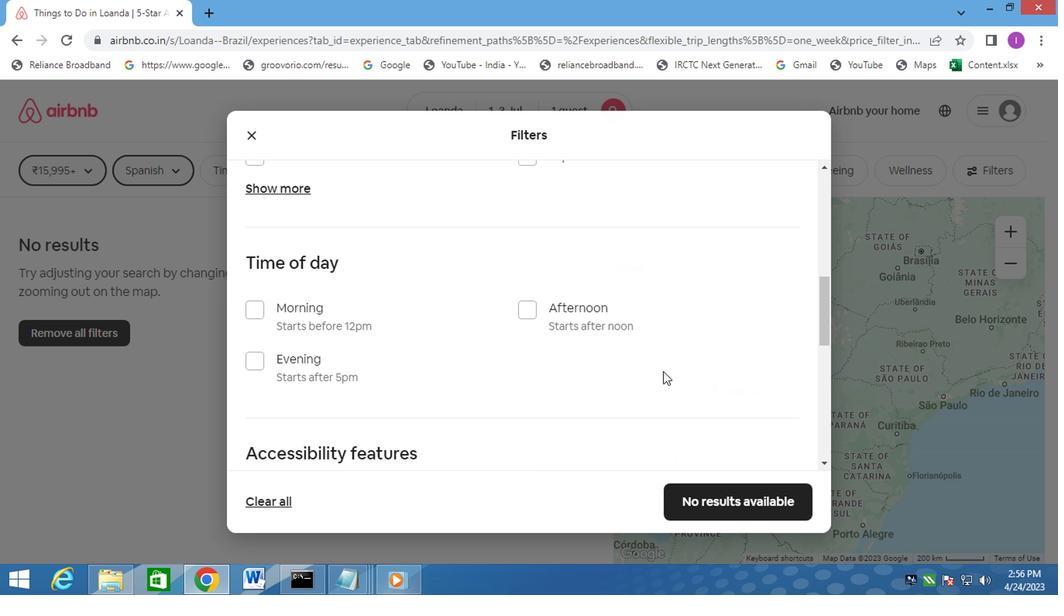 
Action: Mouse scrolled (657, 365) with delta (0, 0)
Screenshot: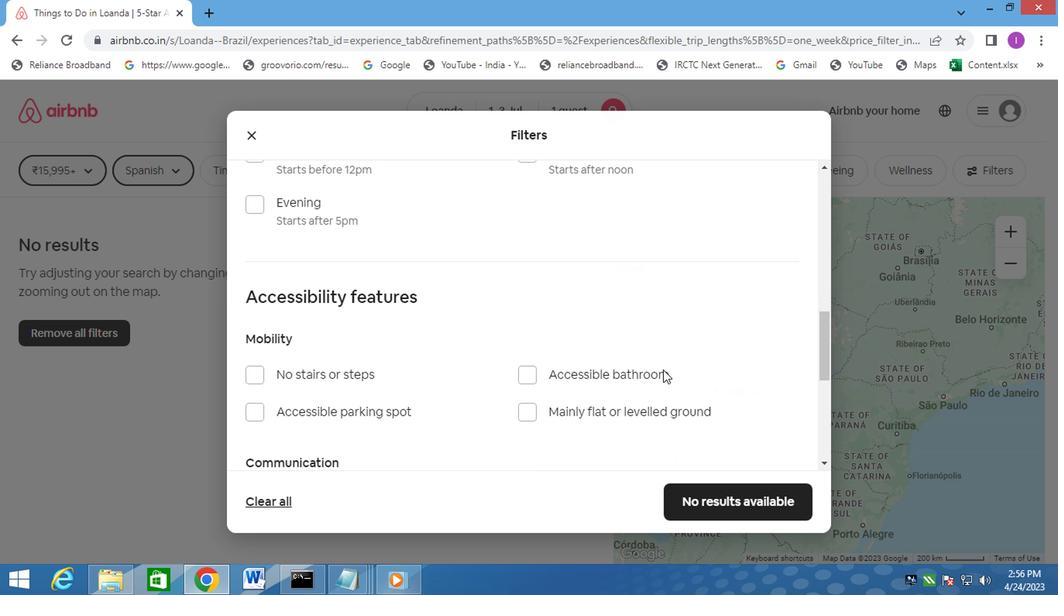
Action: Mouse scrolled (657, 365) with delta (0, 0)
Screenshot: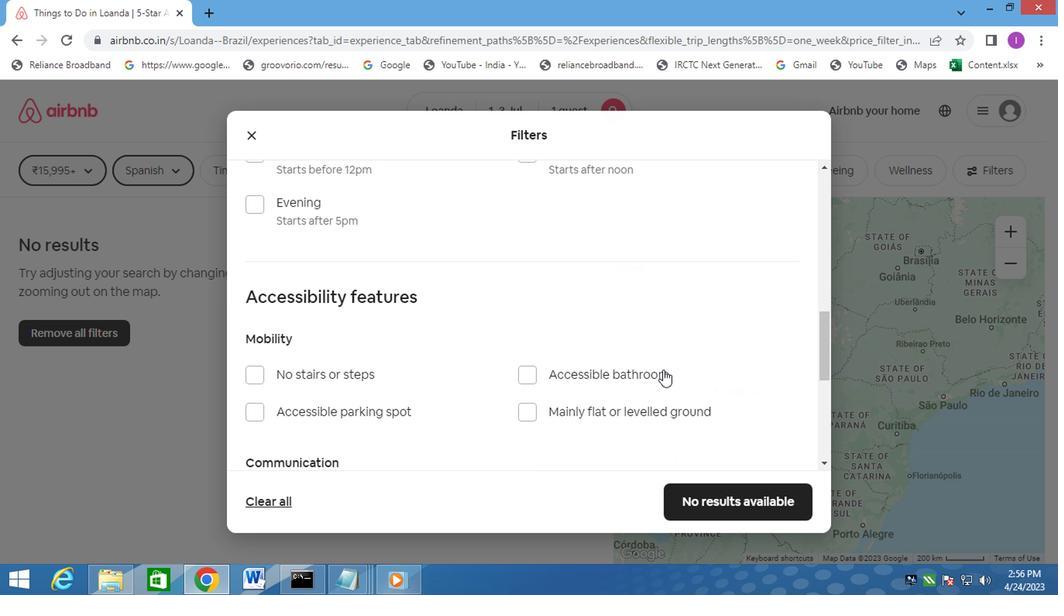
Action: Mouse scrolled (657, 365) with delta (0, 0)
Screenshot: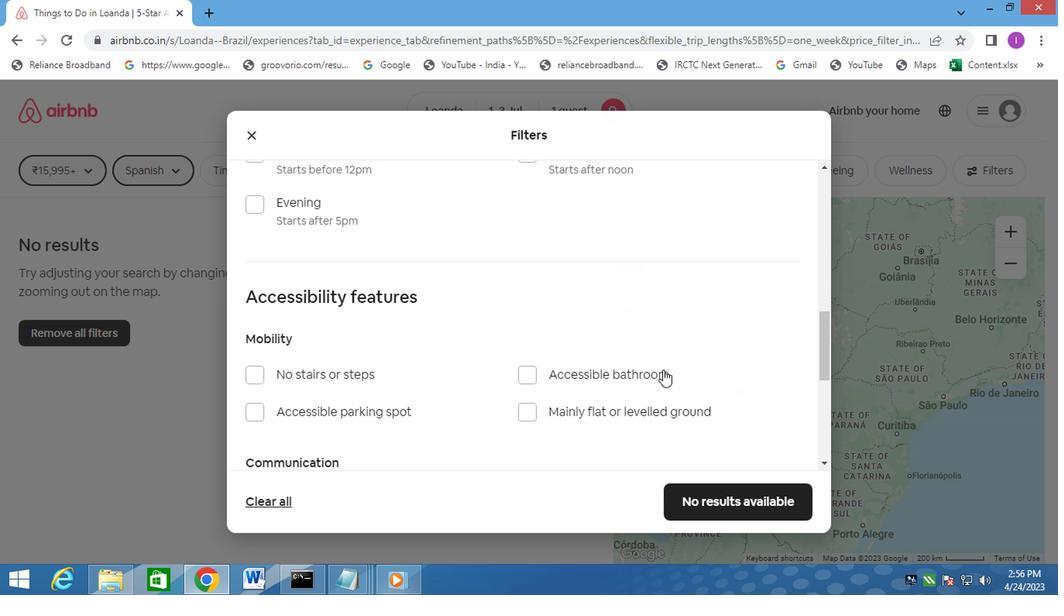 
Action: Mouse scrolled (657, 365) with delta (0, 0)
Screenshot: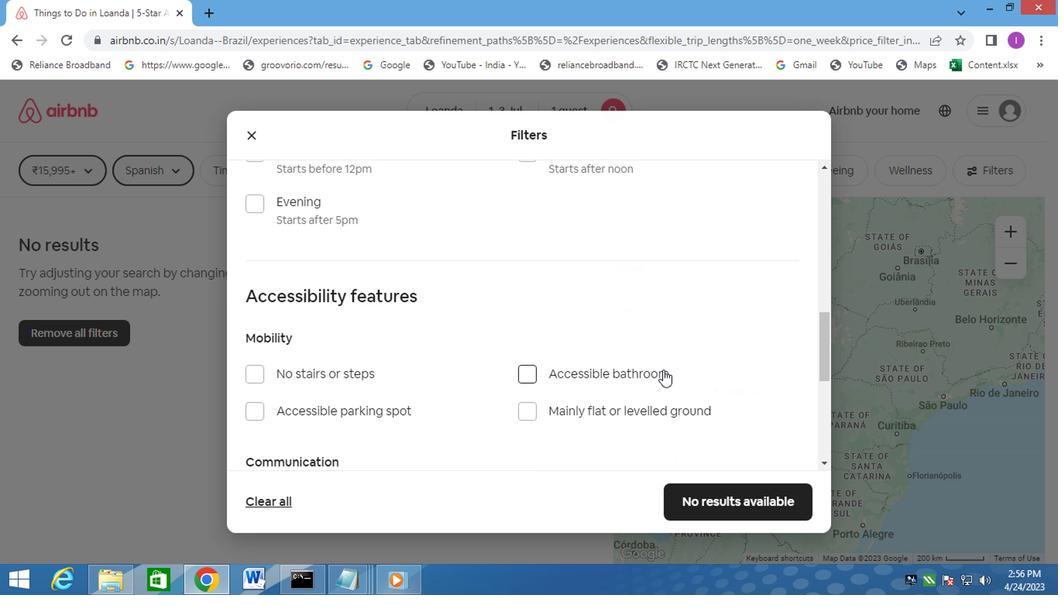 
Action: Mouse scrolled (657, 365) with delta (0, 0)
Screenshot: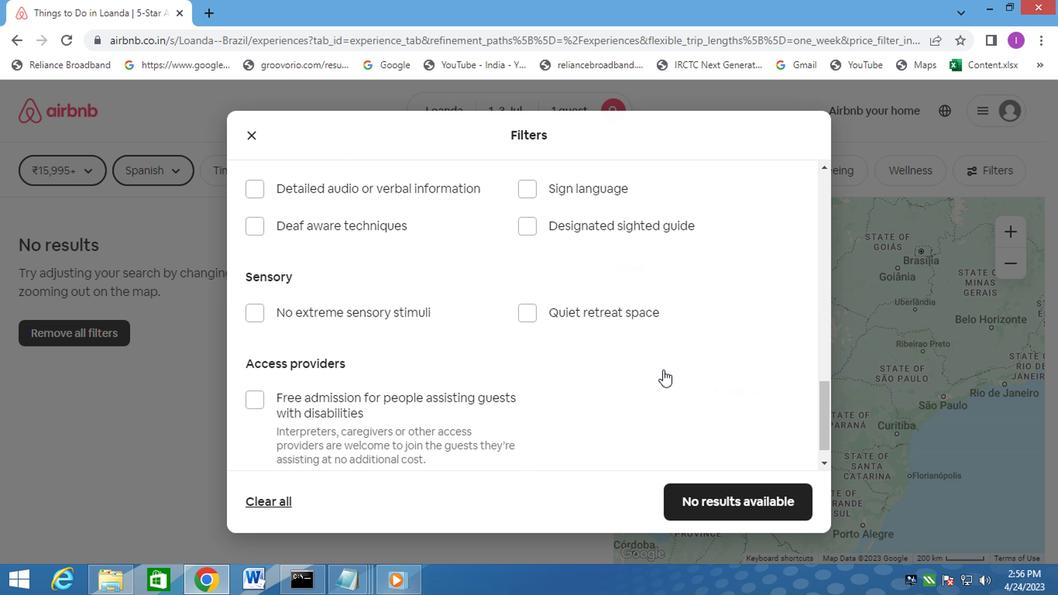 
Action: Mouse scrolled (657, 365) with delta (0, 0)
Screenshot: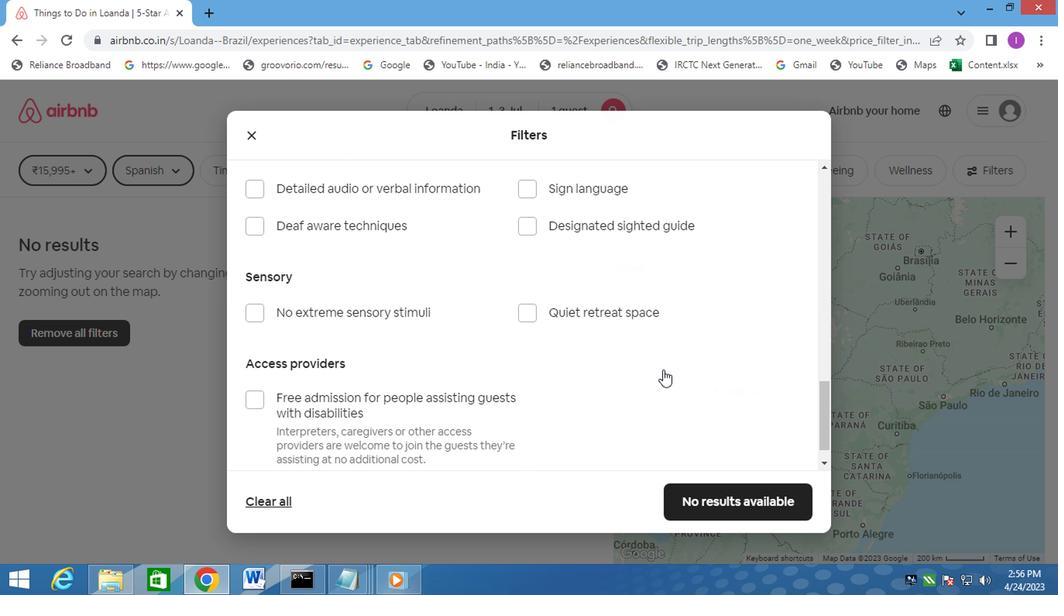 
Action: Mouse moved to (659, 366)
Screenshot: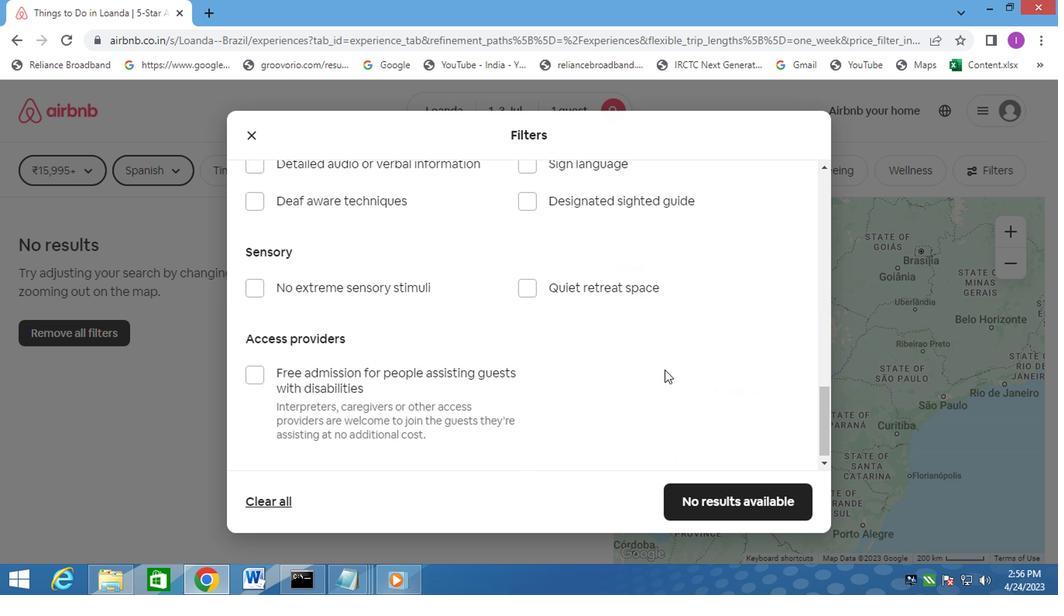 
Action: Mouse scrolled (659, 365) with delta (0, 0)
Screenshot: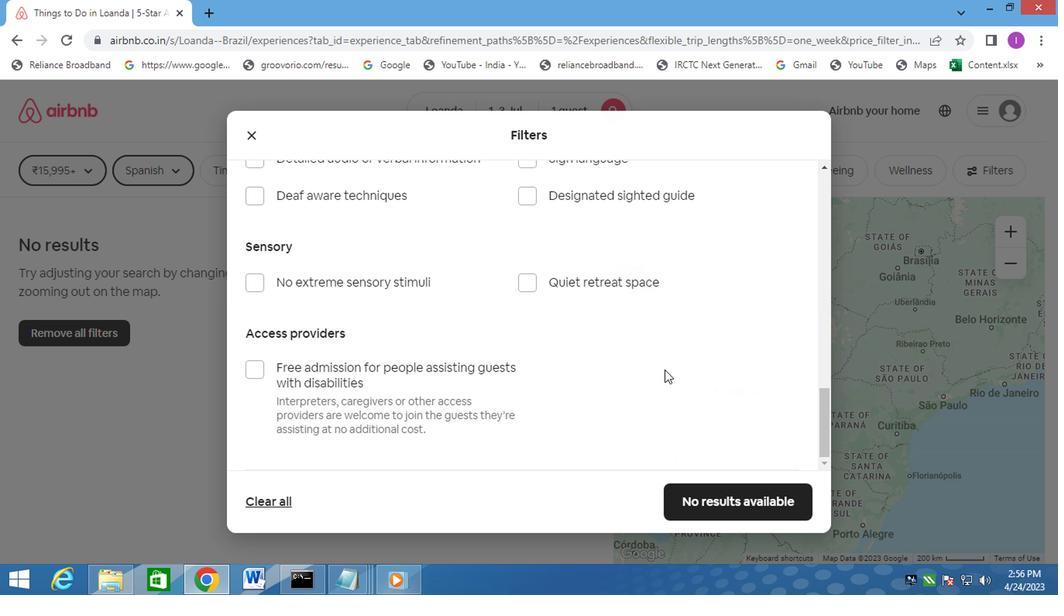 
Action: Mouse scrolled (659, 365) with delta (0, 0)
Screenshot: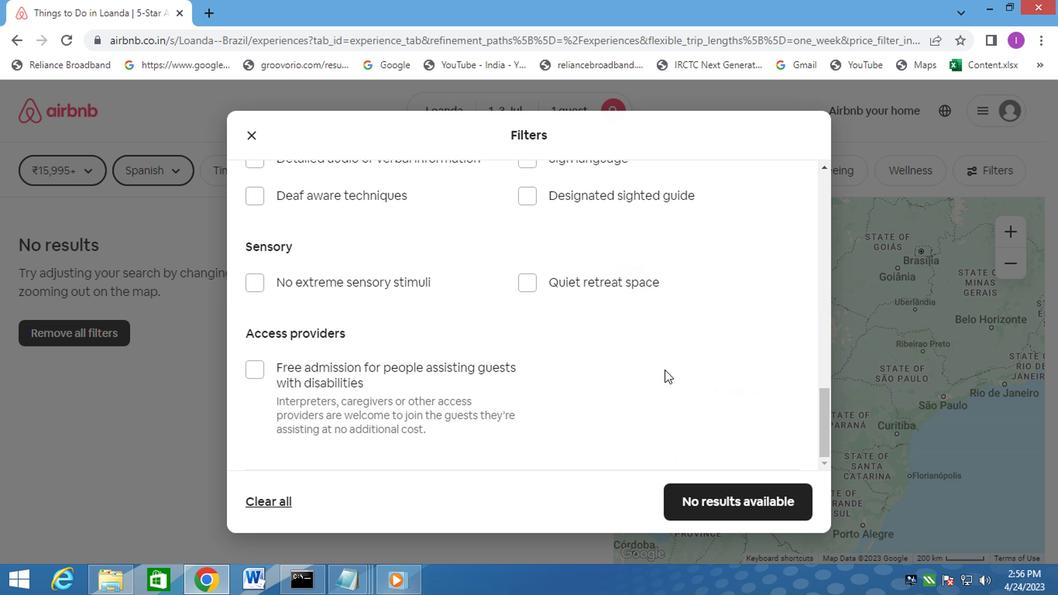 
Action: Mouse scrolled (659, 365) with delta (0, 0)
Screenshot: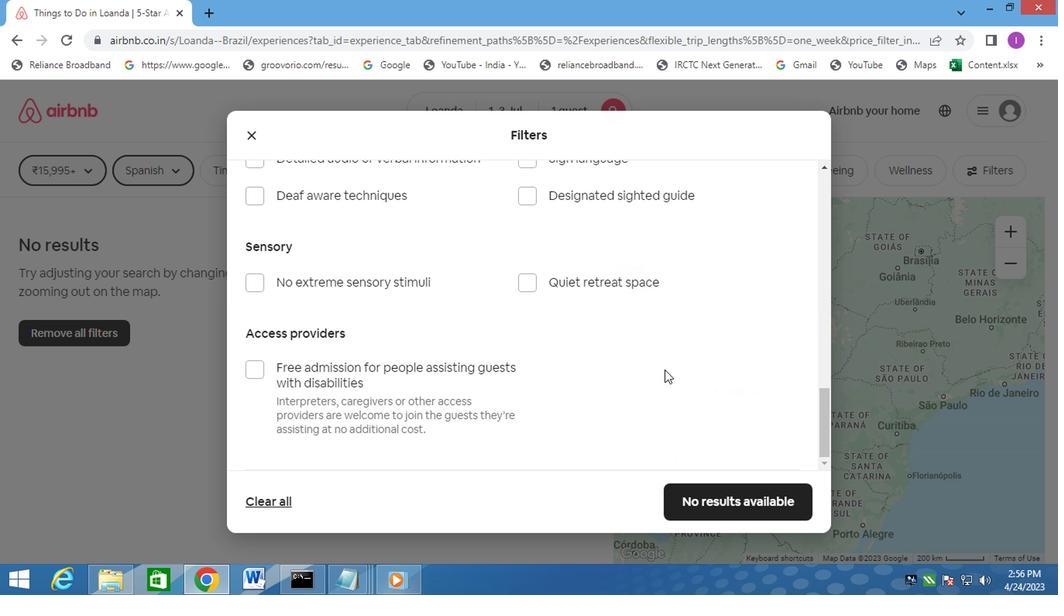 
Action: Mouse moved to (755, 494)
Screenshot: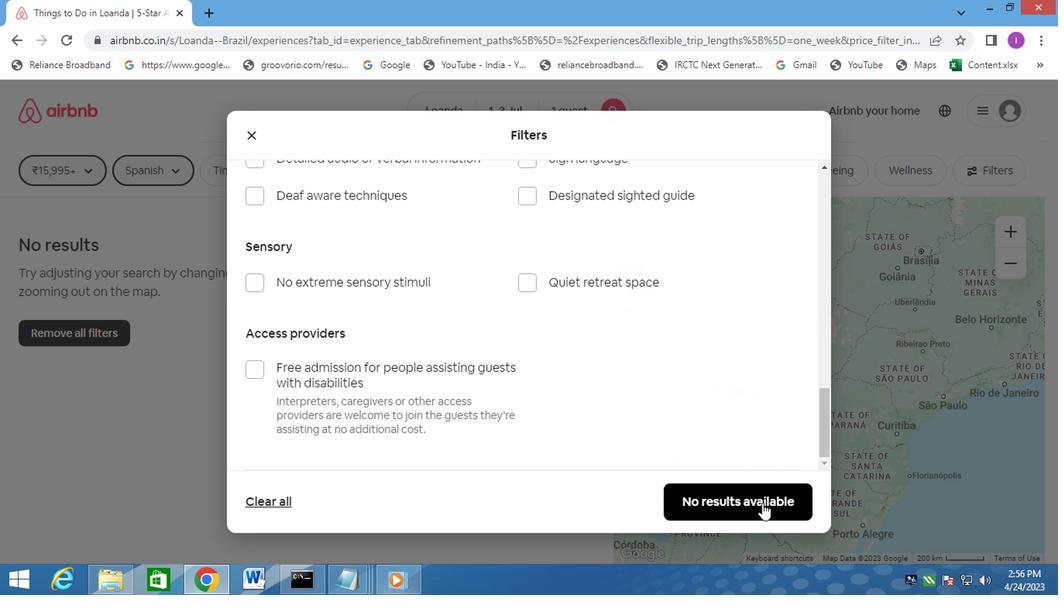 
Action: Mouse pressed left at (755, 494)
Screenshot: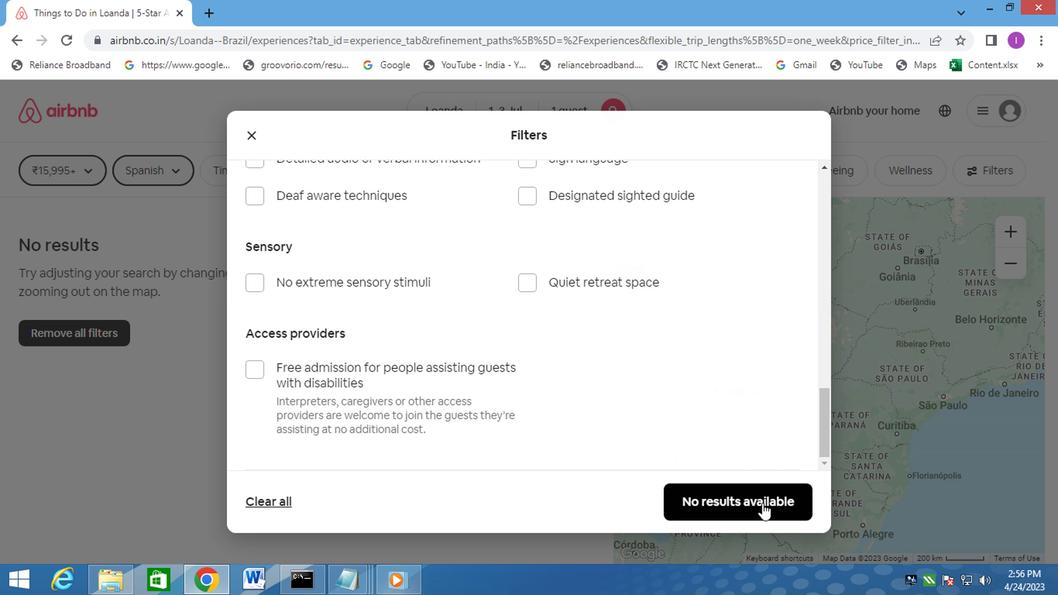 
Action: Mouse moved to (666, 209)
Screenshot: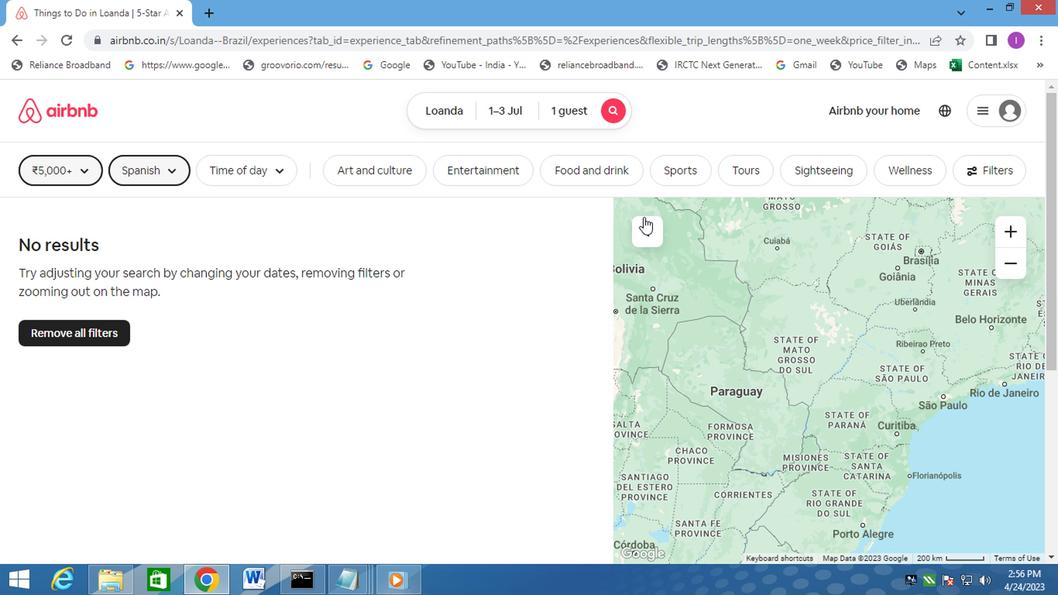 
Action: Key pressed <Key.f8>
Screenshot: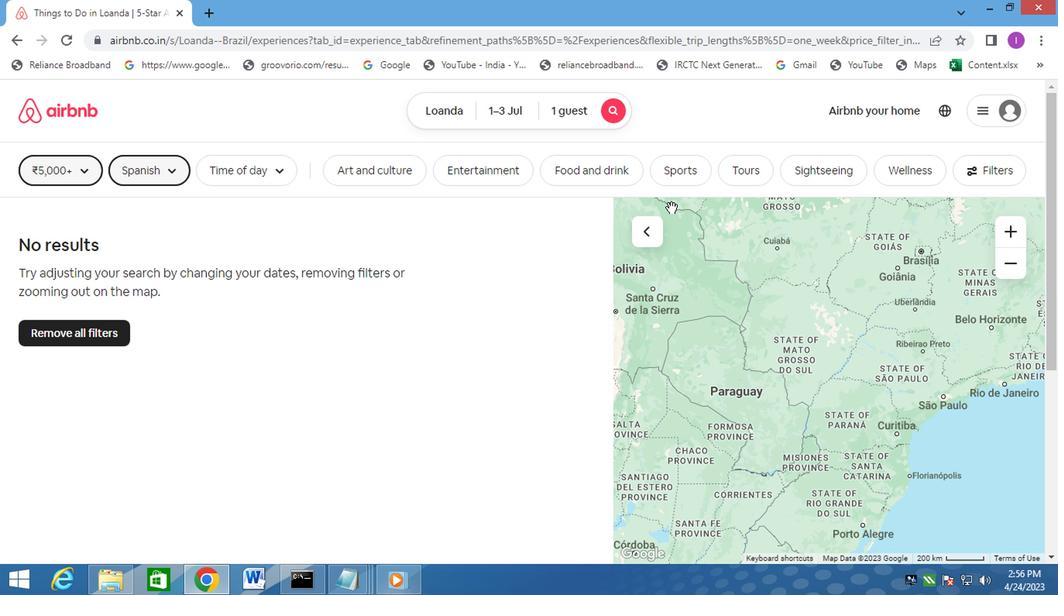 
